 Task: Find connections with filter location Guaporé with filter topic #Leanstartupswith filter profile language German with filter current company ILP Overseas | International Learning Planners with filter school Karpagam Academy of Higher Education, Coimbatore with filter industry Shipbuilding with filter service category Telecommunications with filter keywords title Continuous Improvement Consultant
Action: Mouse moved to (593, 75)
Screenshot: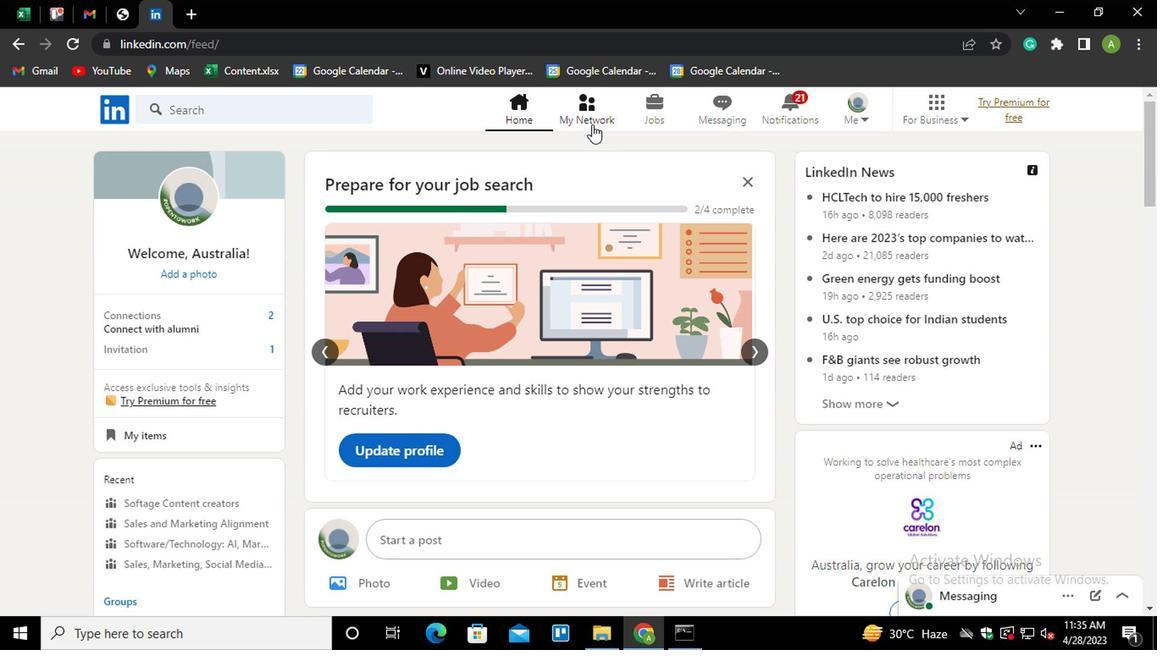 
Action: Mouse pressed left at (593, 75)
Screenshot: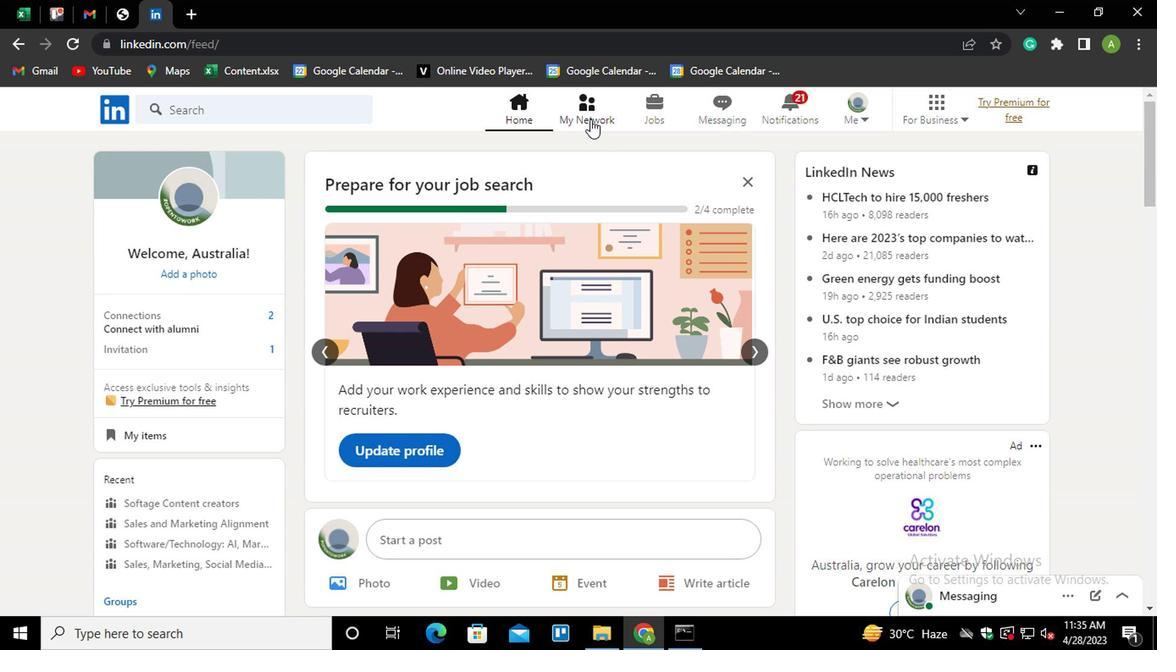 
Action: Mouse moved to (236, 179)
Screenshot: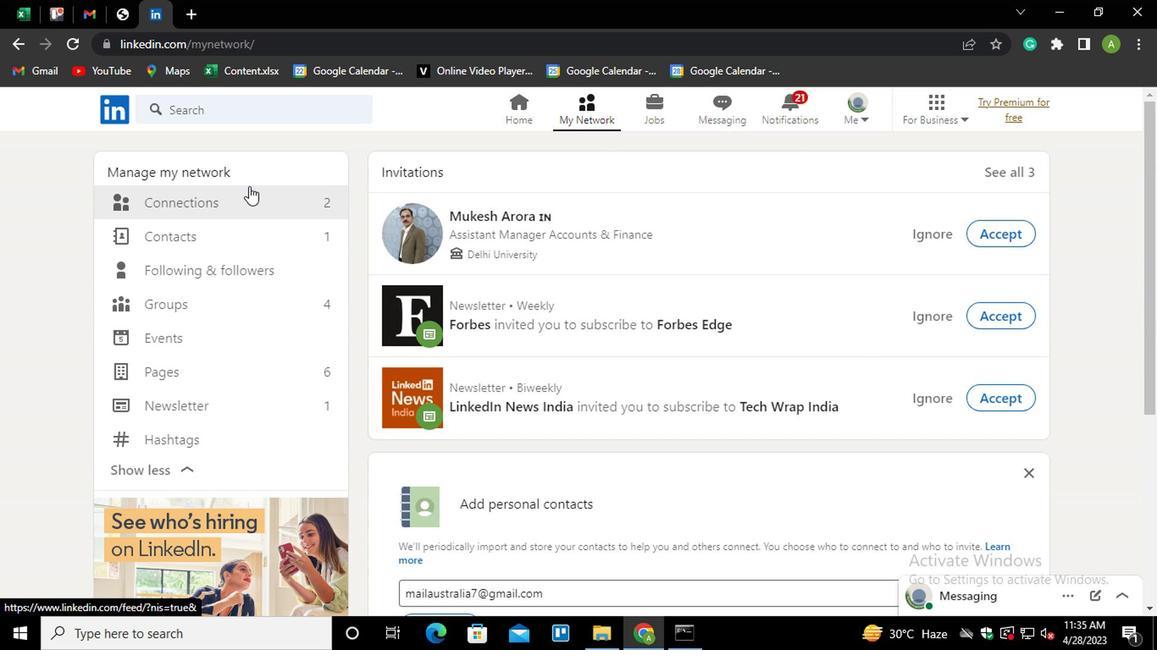 
Action: Mouse pressed left at (236, 179)
Screenshot: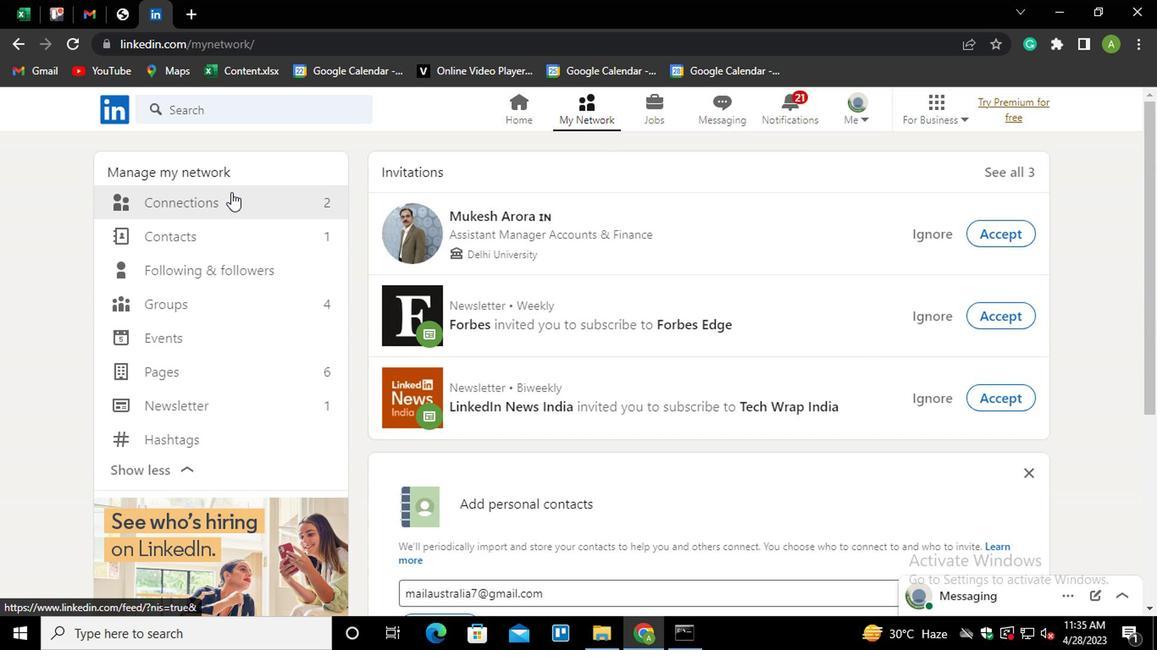 
Action: Mouse moved to (673, 184)
Screenshot: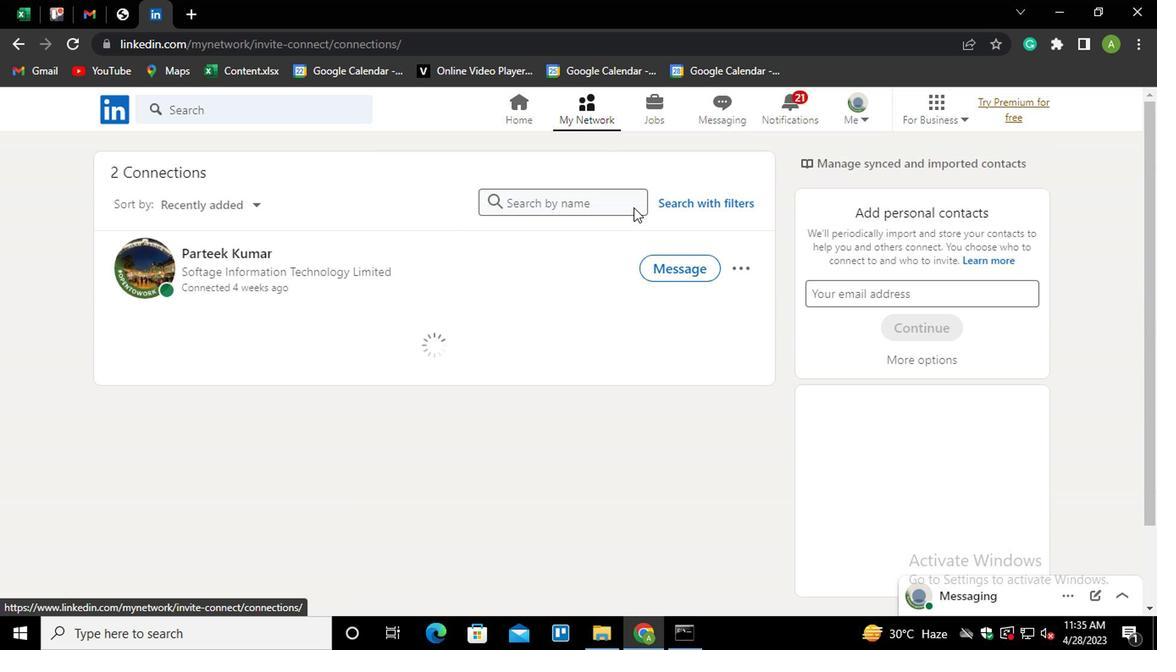 
Action: Mouse pressed left at (673, 184)
Screenshot: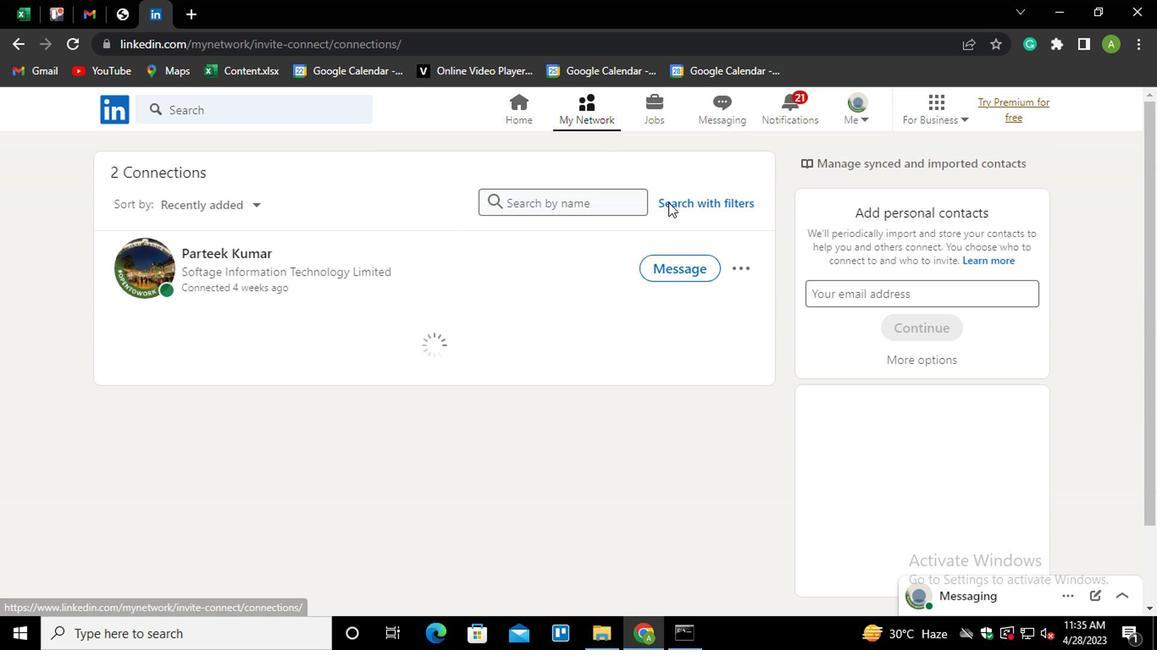 
Action: Mouse moved to (634, 131)
Screenshot: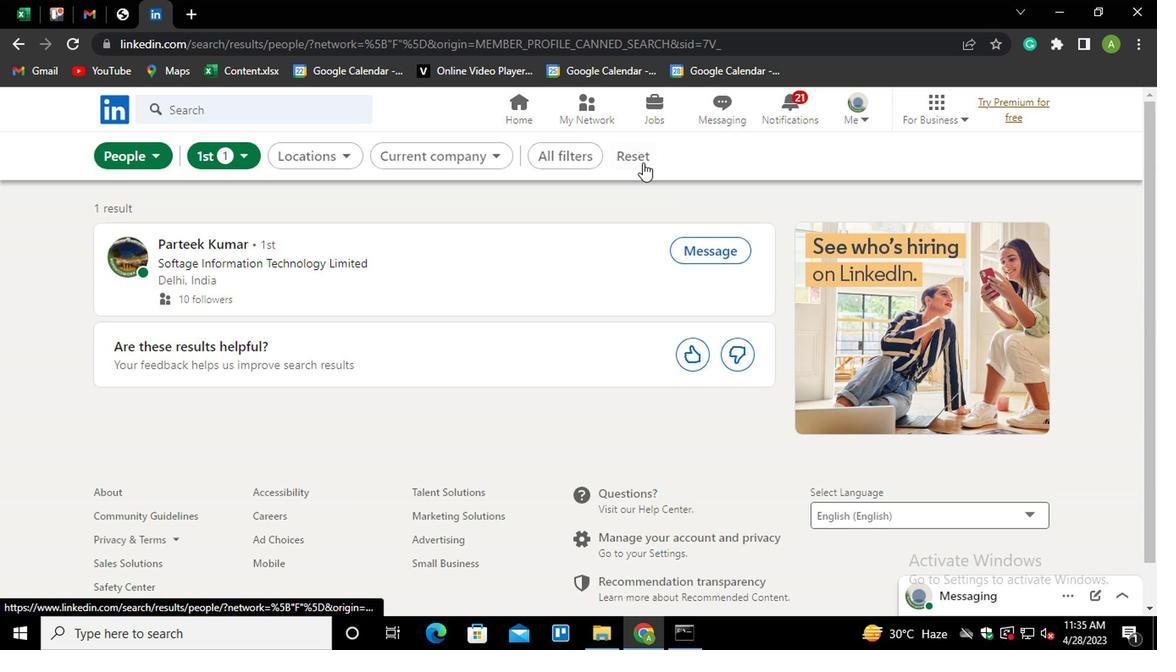 
Action: Mouse pressed left at (634, 131)
Screenshot: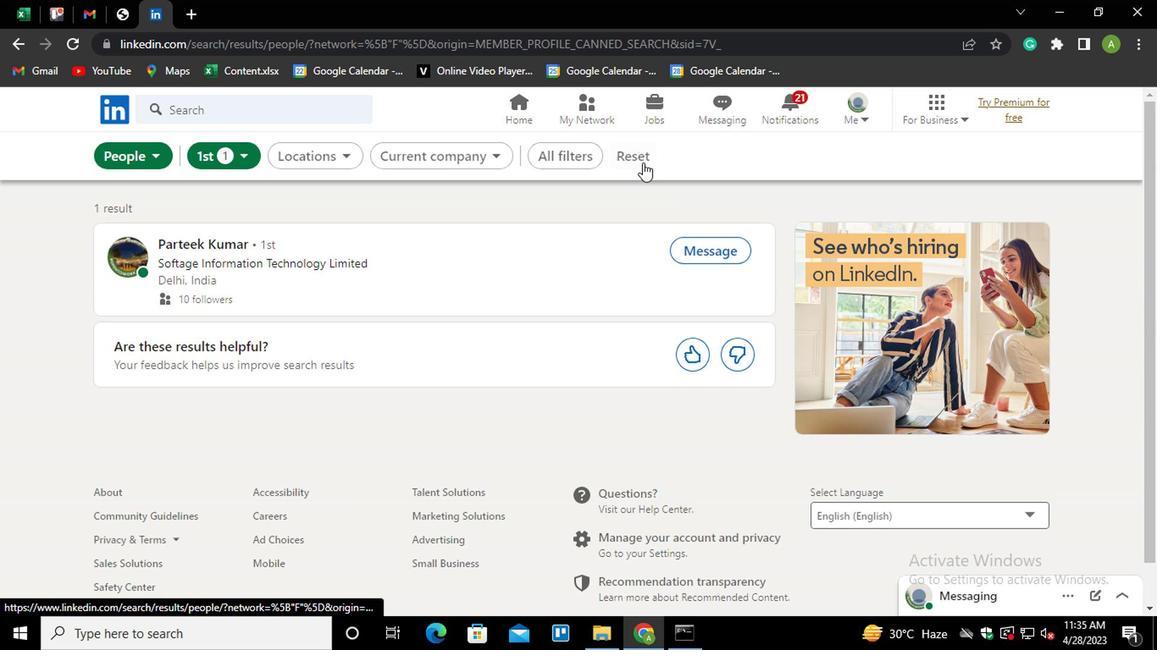 
Action: Mouse moved to (617, 135)
Screenshot: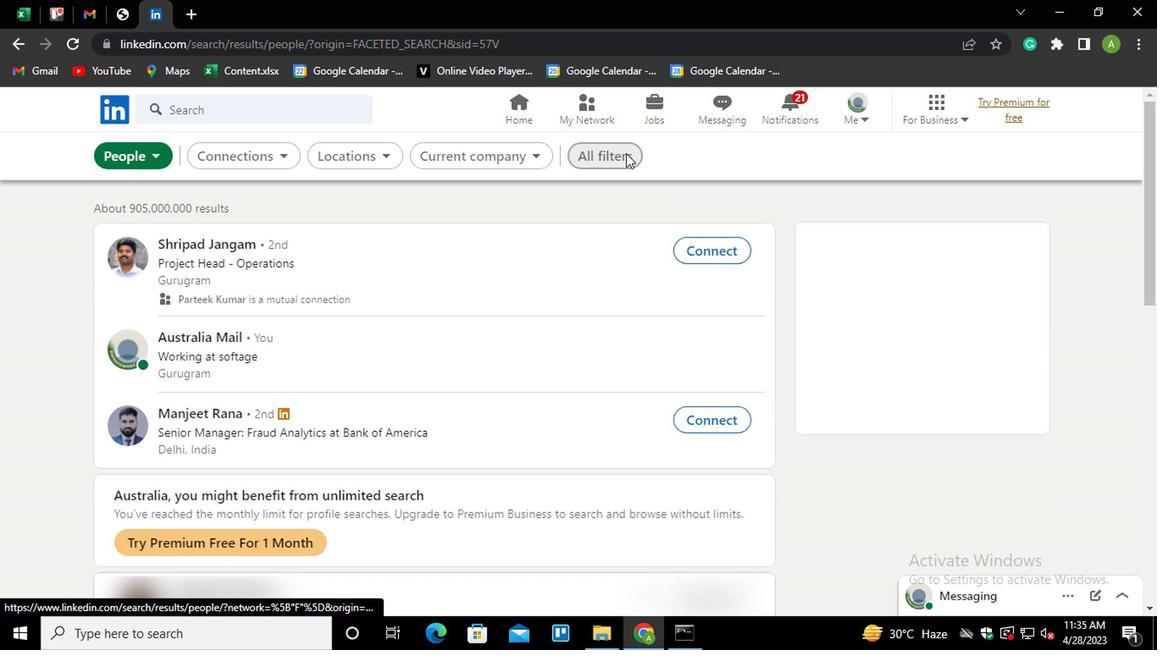 
Action: Mouse pressed left at (617, 135)
Screenshot: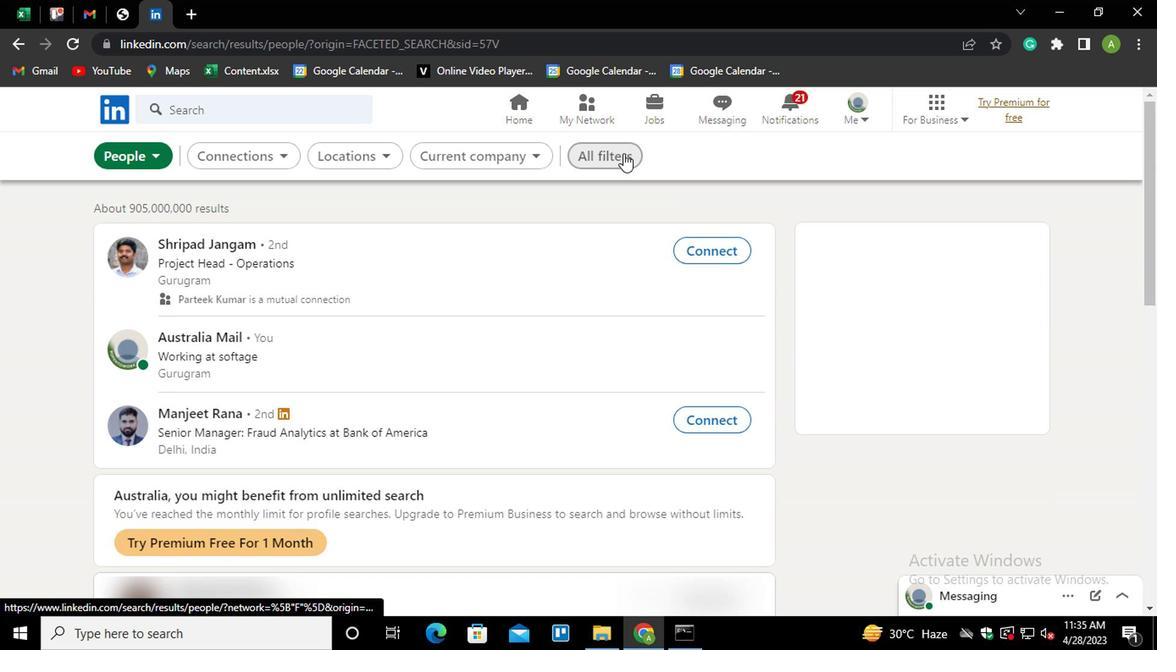 
Action: Mouse moved to (823, 370)
Screenshot: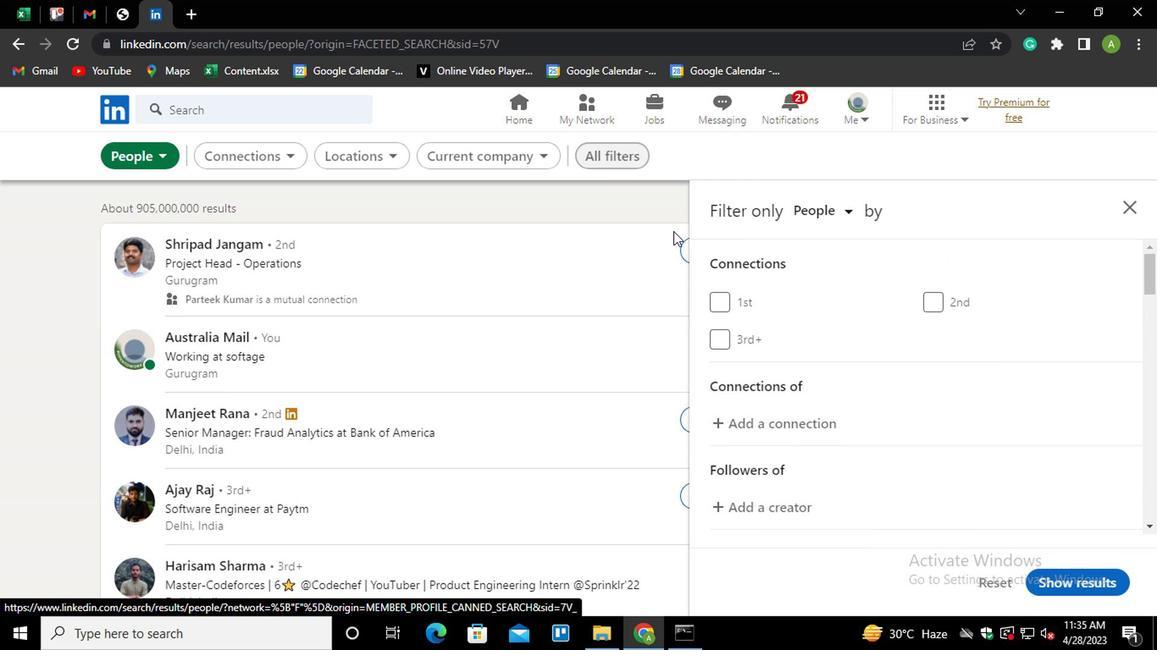 
Action: Mouse scrolled (823, 369) with delta (0, -1)
Screenshot: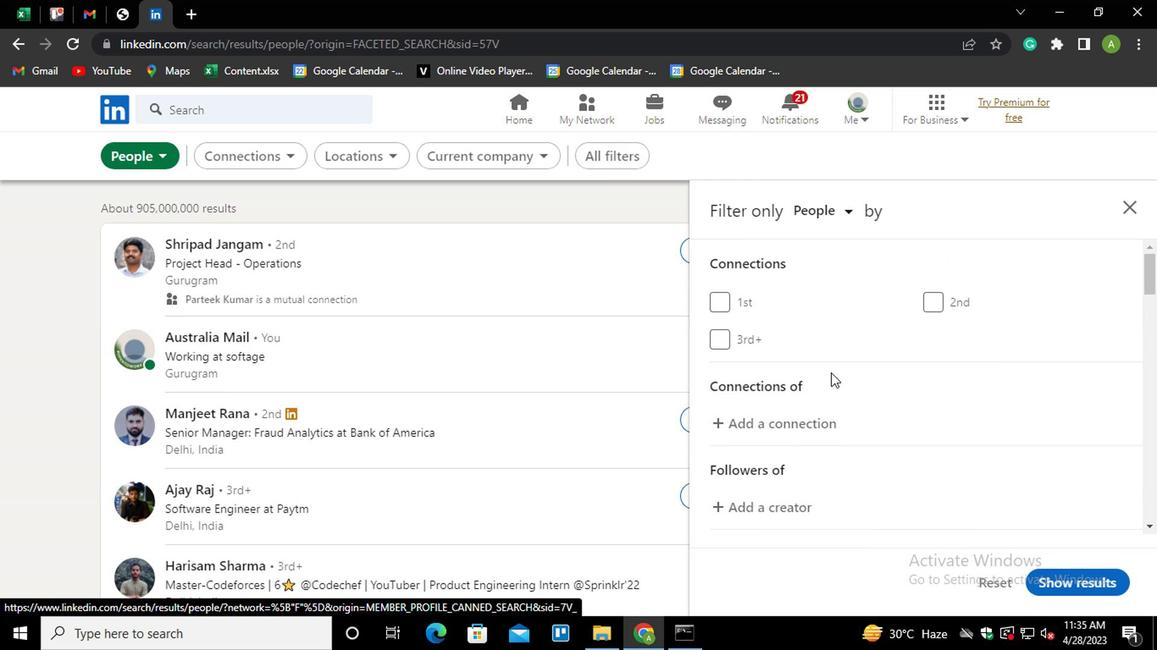 
Action: Mouse scrolled (823, 369) with delta (0, -1)
Screenshot: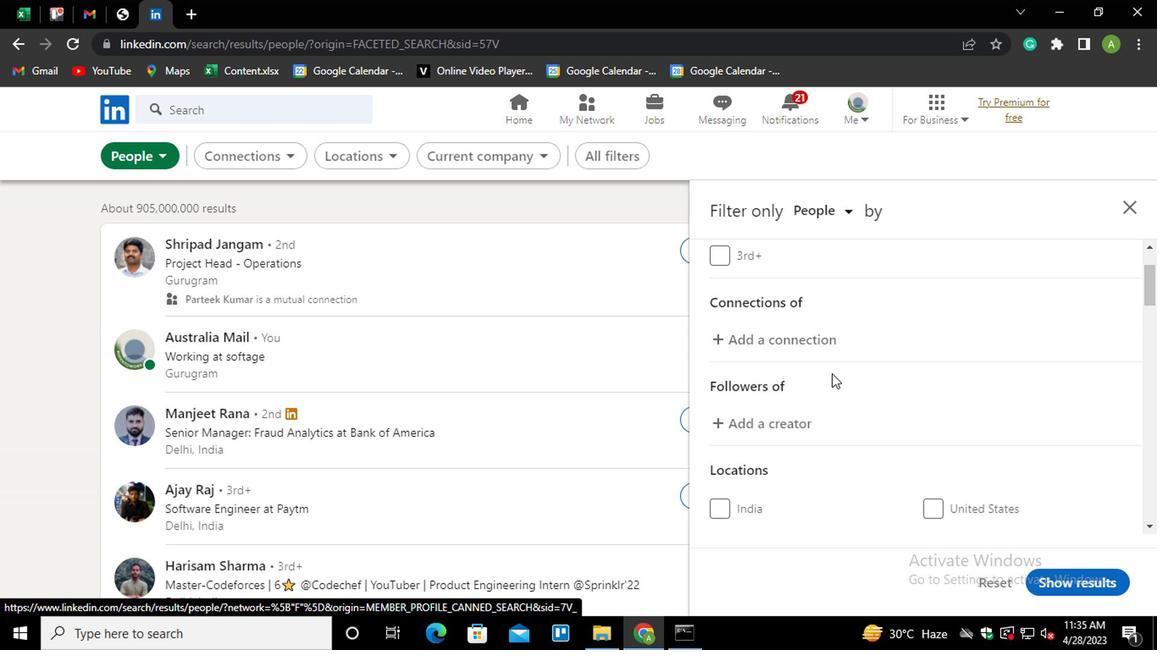 
Action: Mouse scrolled (823, 369) with delta (0, -1)
Screenshot: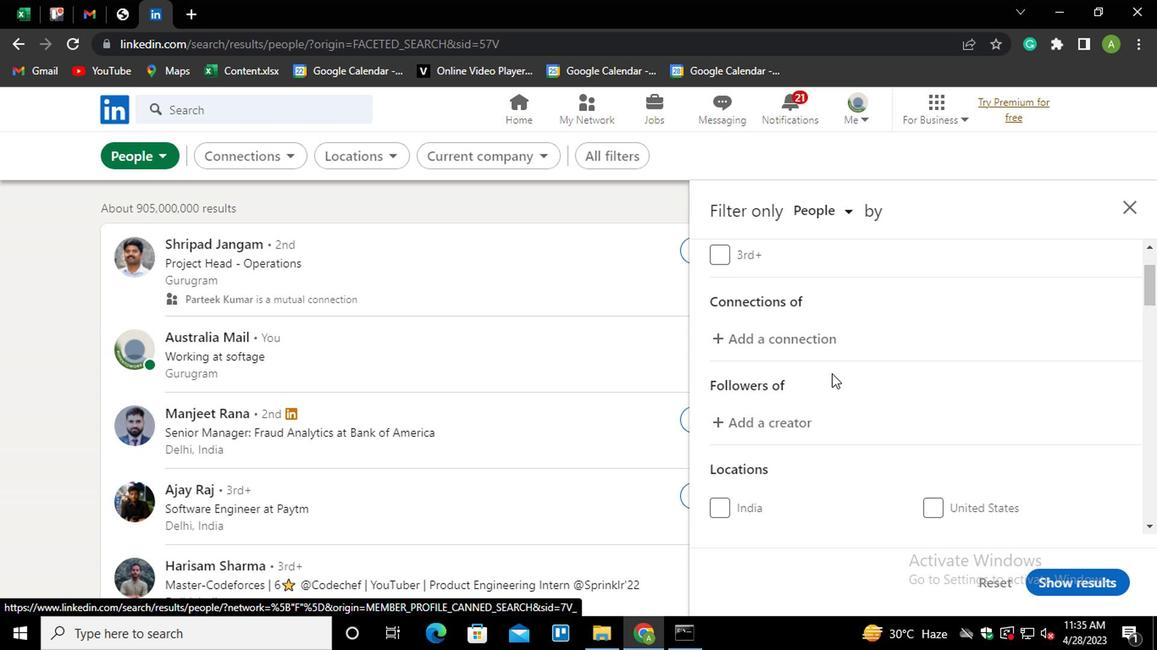 
Action: Mouse scrolled (823, 369) with delta (0, -1)
Screenshot: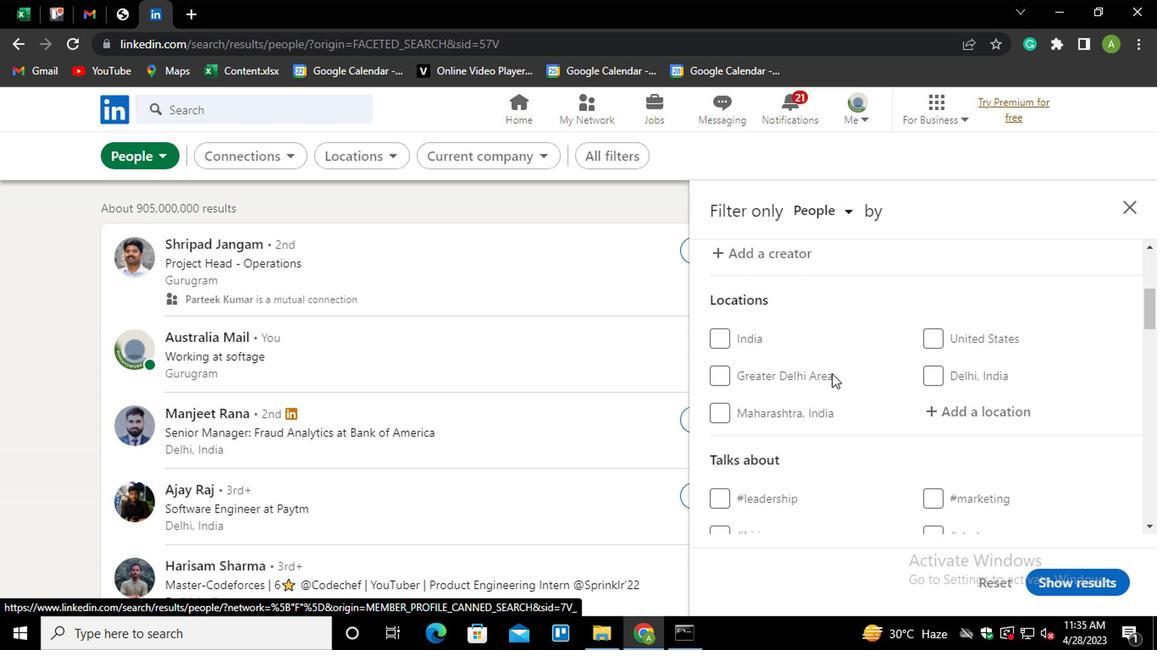 
Action: Mouse moved to (933, 321)
Screenshot: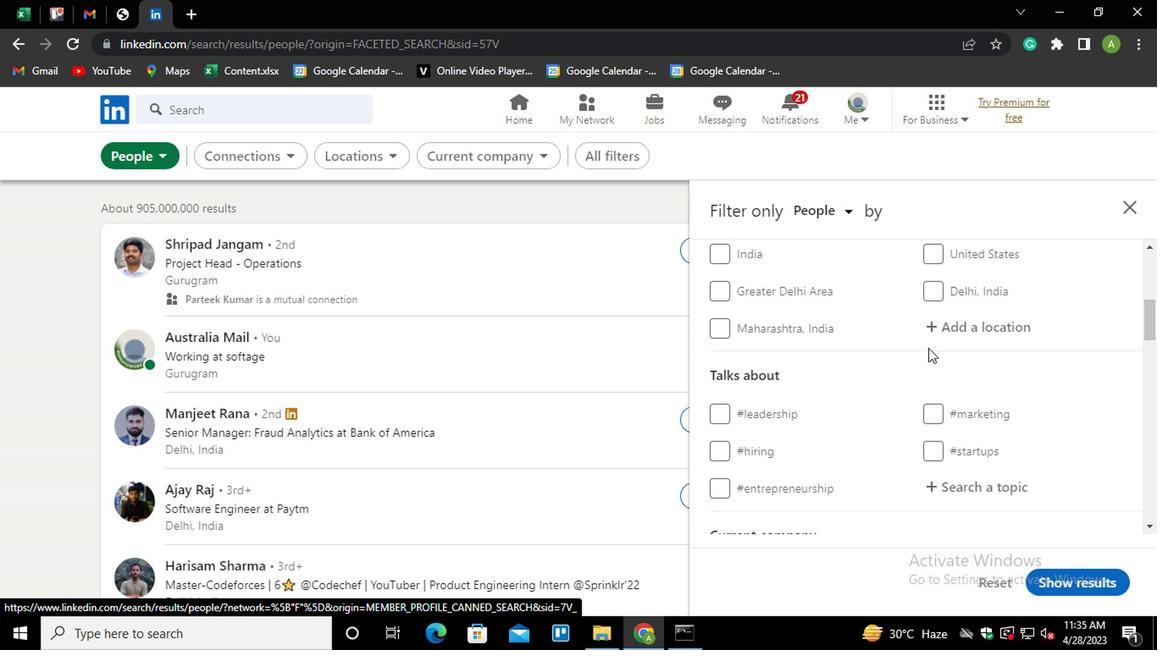 
Action: Mouse pressed left at (933, 321)
Screenshot: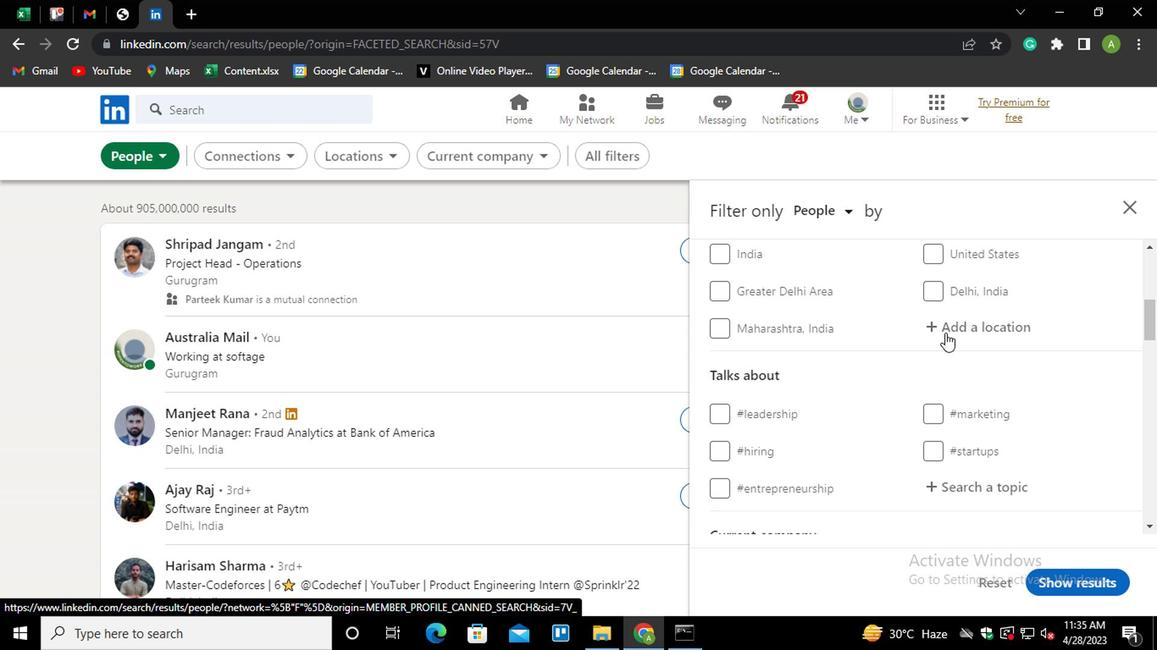 
Action: Key pressed <Key.shift>GUAPORE<Key.down><Key.enter>
Screenshot: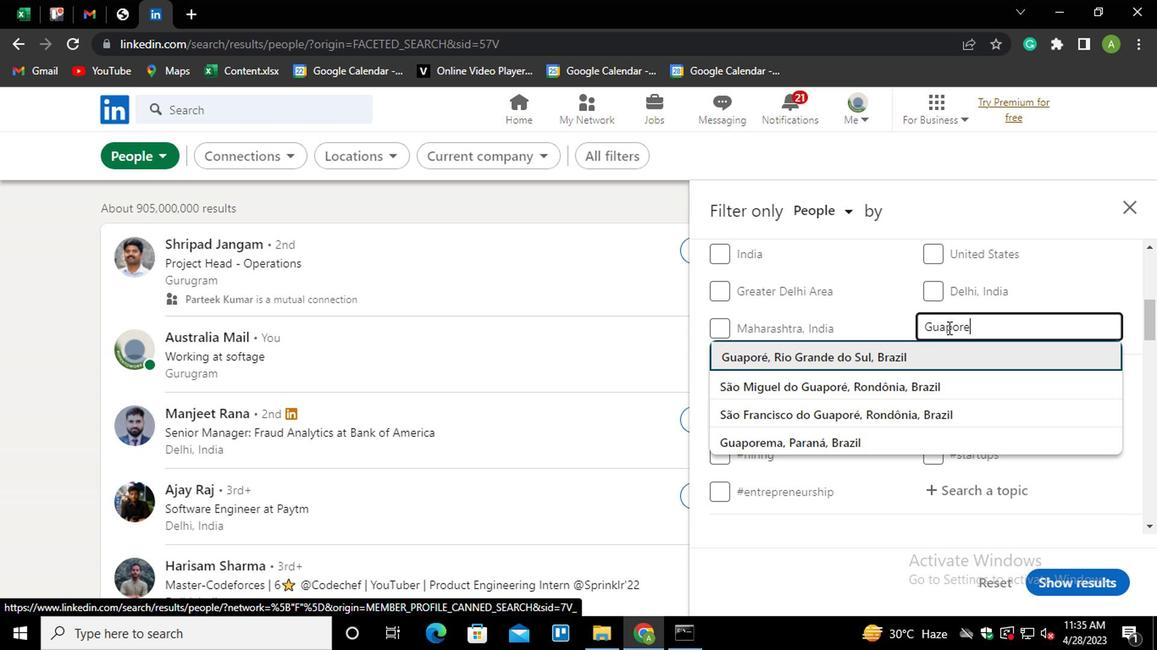 
Action: Mouse scrolled (933, 320) with delta (0, -1)
Screenshot: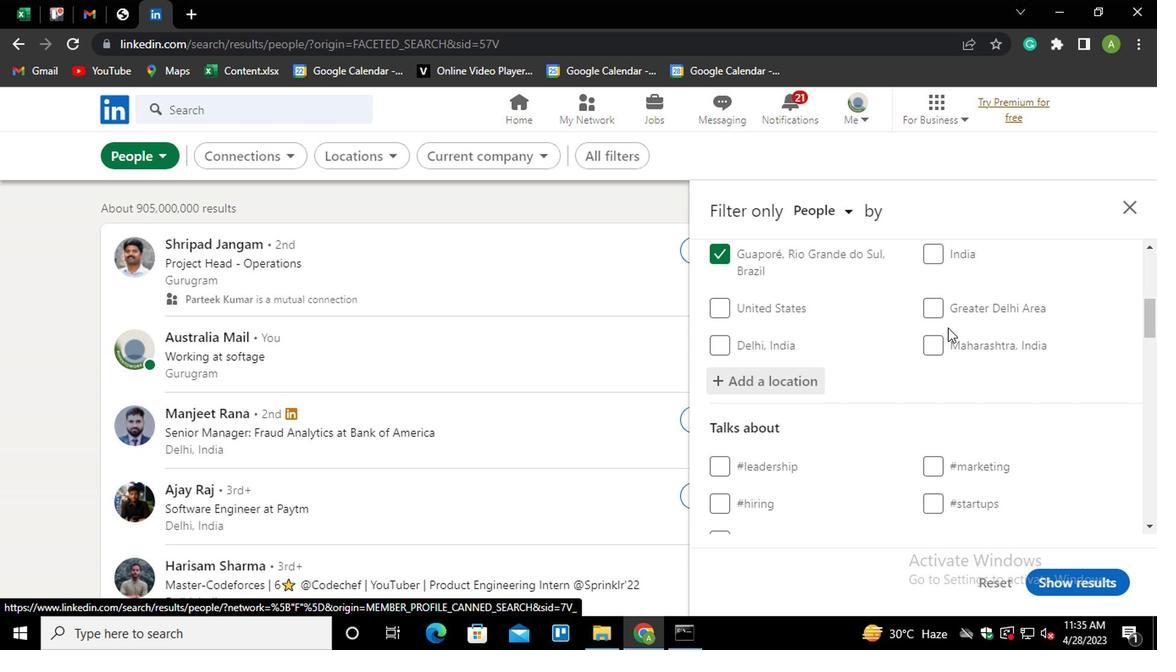 
Action: Mouse scrolled (933, 320) with delta (0, -1)
Screenshot: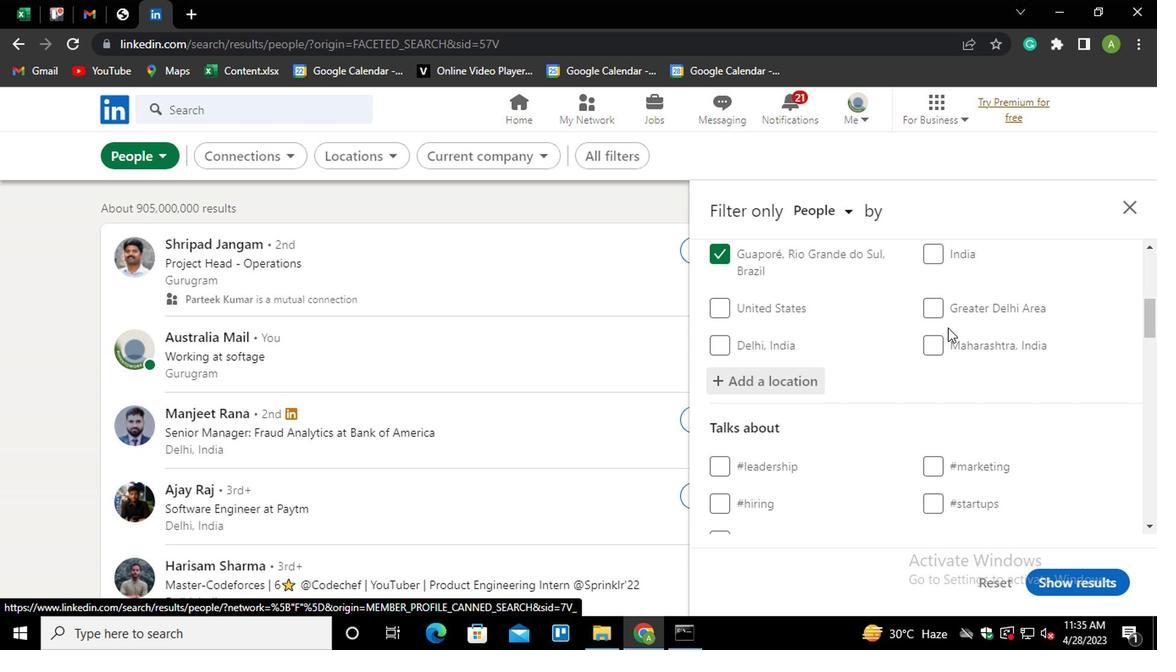 
Action: Mouse moved to (936, 374)
Screenshot: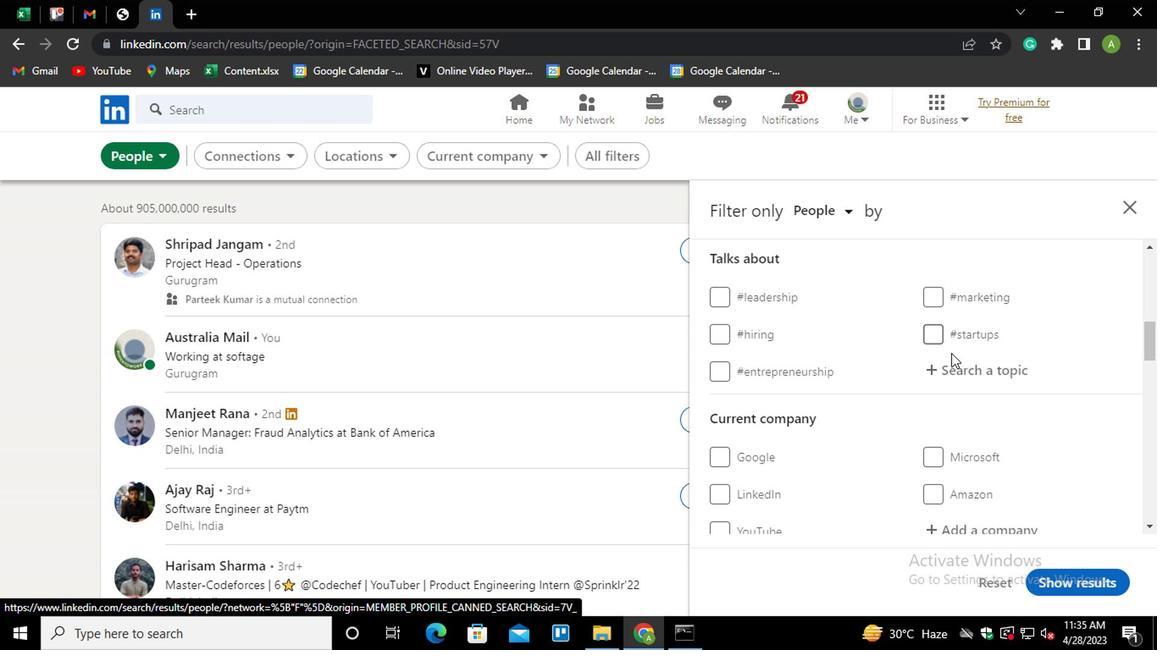 
Action: Mouse pressed left at (936, 374)
Screenshot: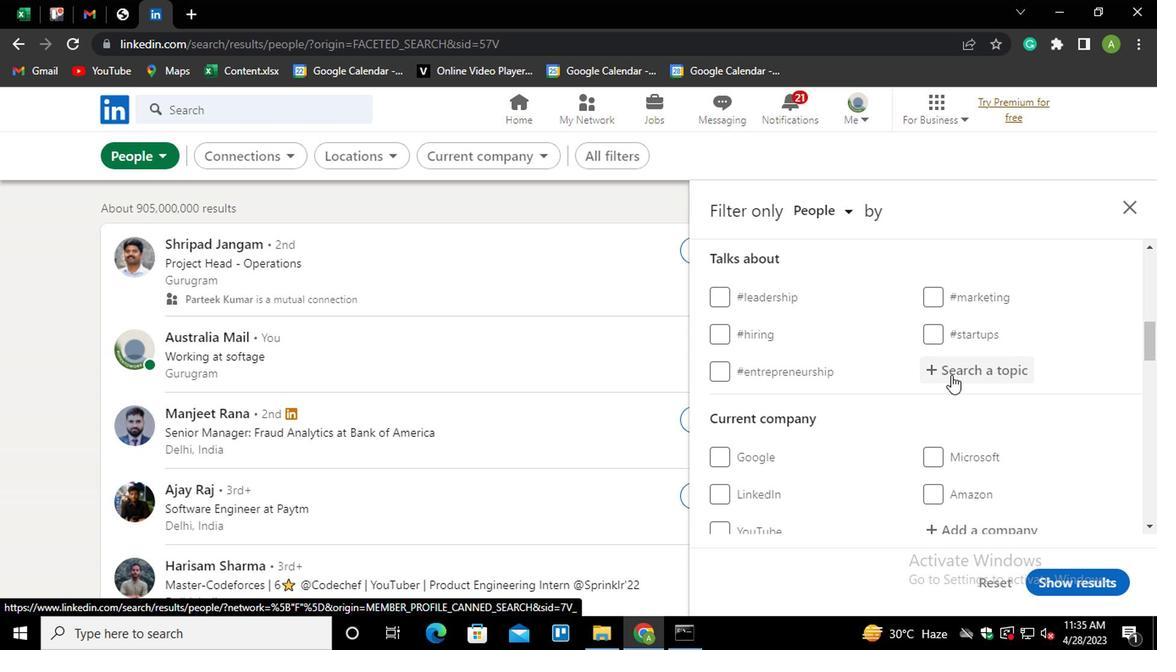 
Action: Key pressed LEANST<Key.down><Key.enter>
Screenshot: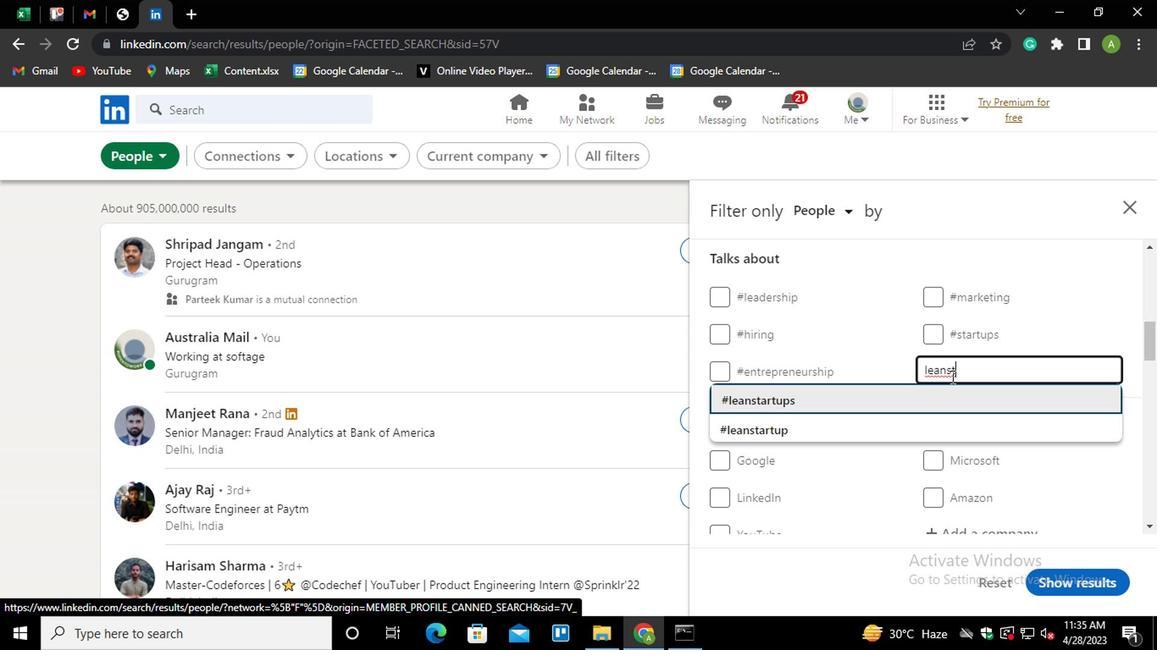 
Action: Mouse scrolled (936, 373) with delta (0, -1)
Screenshot: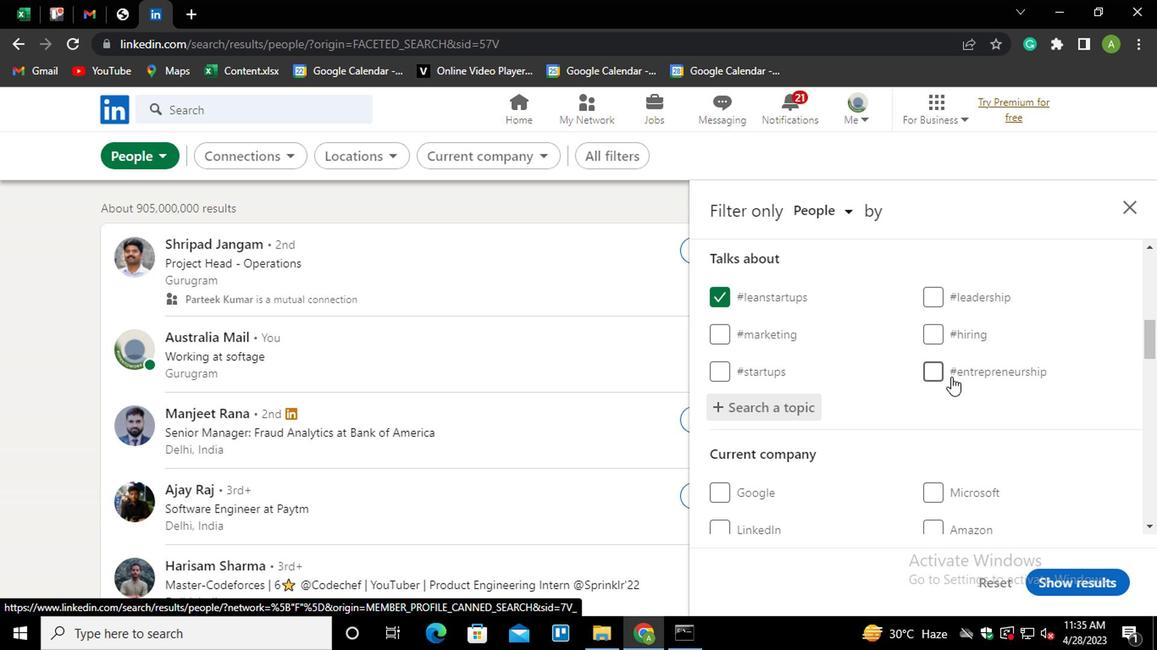 
Action: Mouse scrolled (936, 373) with delta (0, -1)
Screenshot: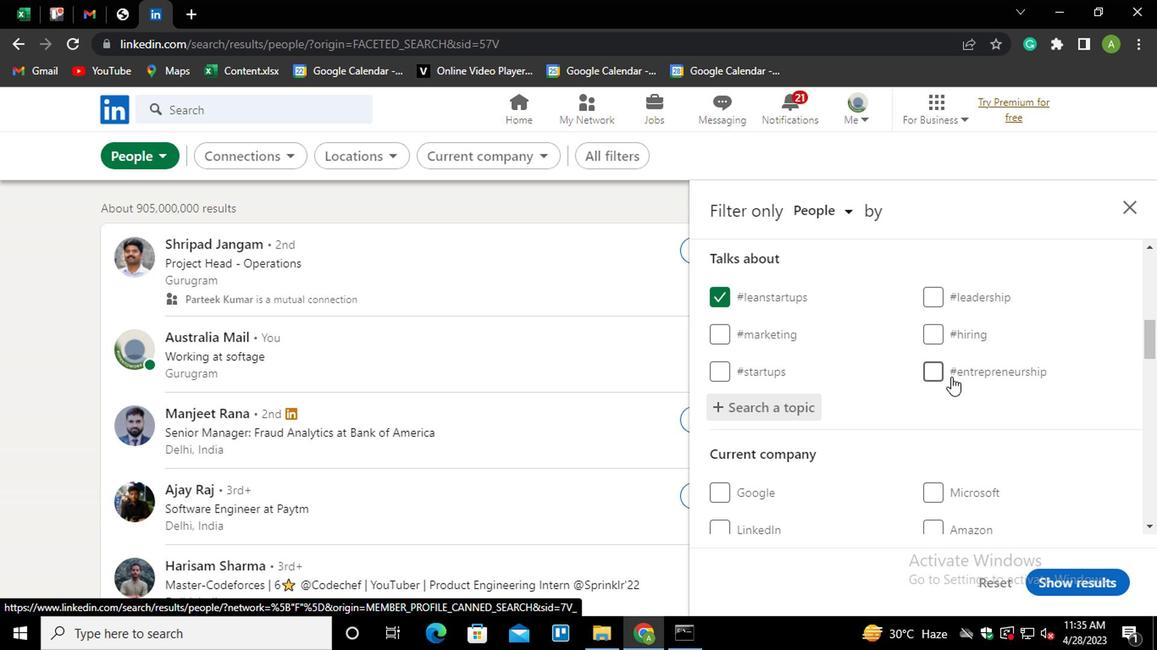 
Action: Mouse scrolled (936, 373) with delta (0, -1)
Screenshot: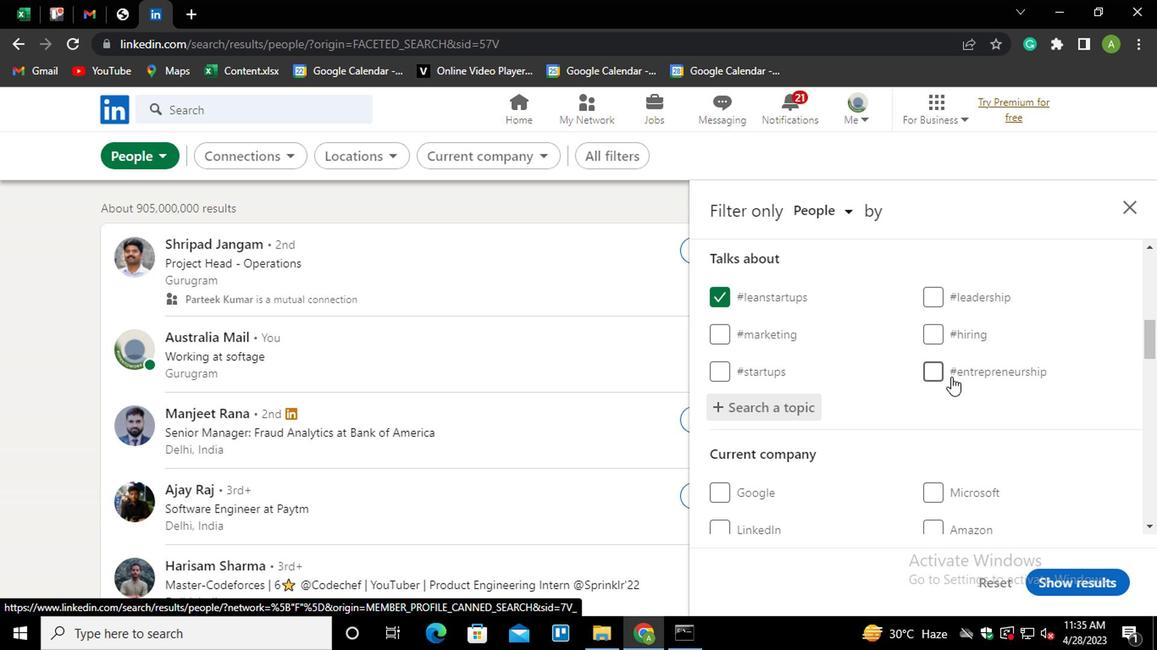 
Action: Mouse scrolled (936, 373) with delta (0, -1)
Screenshot: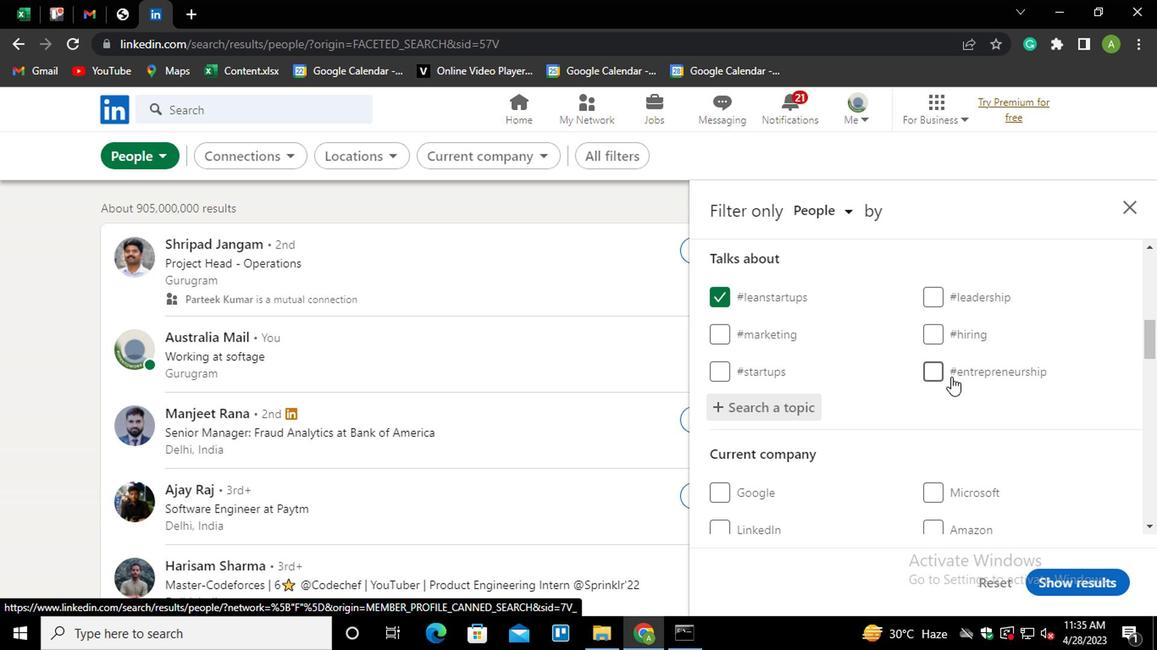 
Action: Mouse scrolled (936, 373) with delta (0, -1)
Screenshot: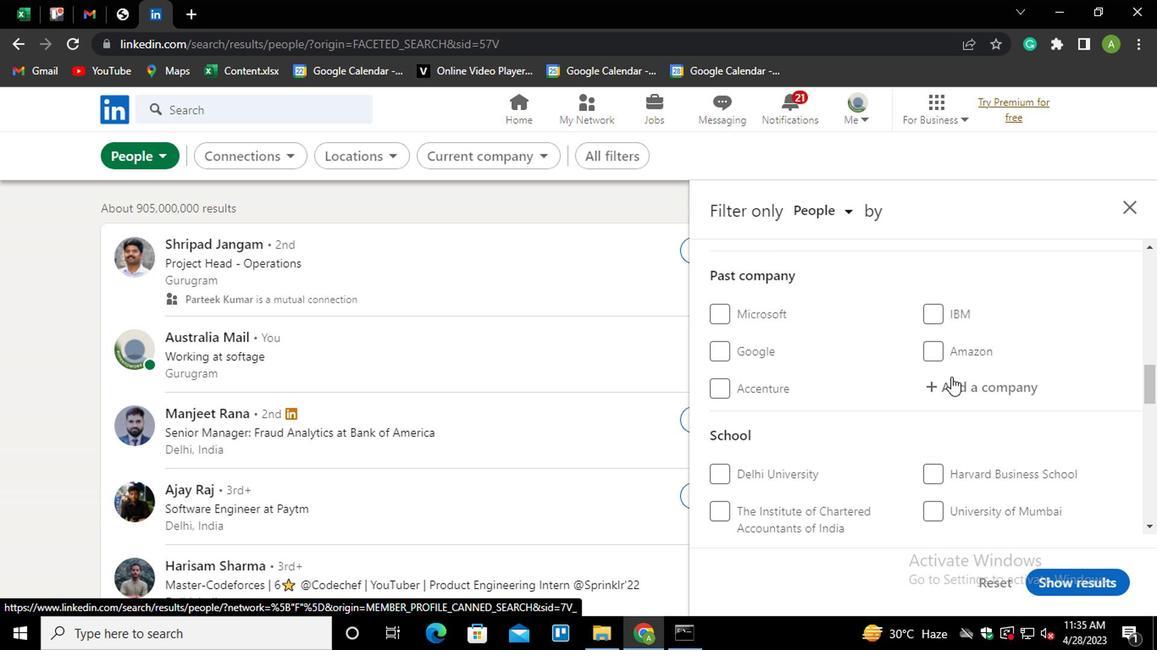 
Action: Mouse scrolled (936, 373) with delta (0, -1)
Screenshot: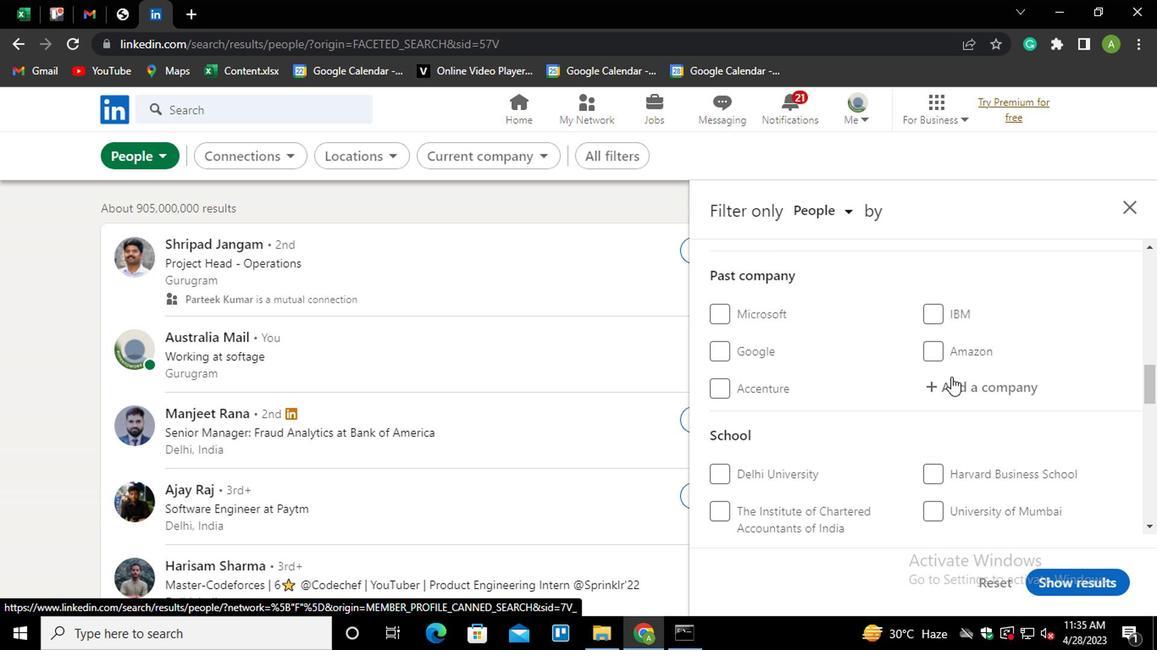 
Action: Mouse scrolled (936, 373) with delta (0, -1)
Screenshot: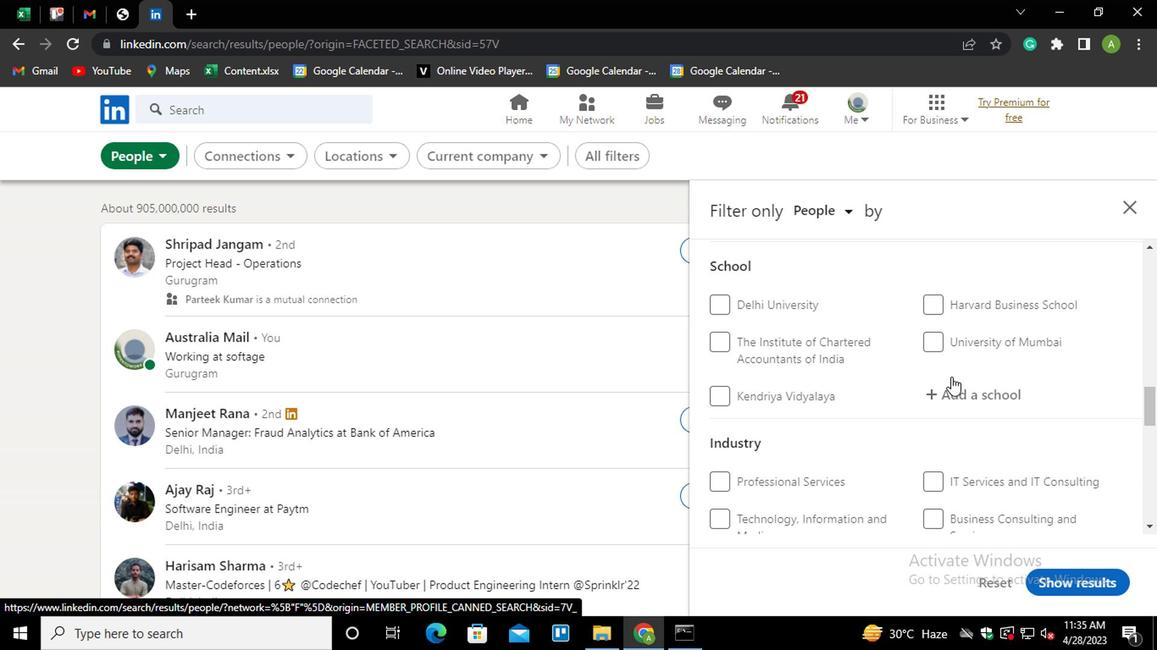 
Action: Mouse scrolled (936, 373) with delta (0, -1)
Screenshot: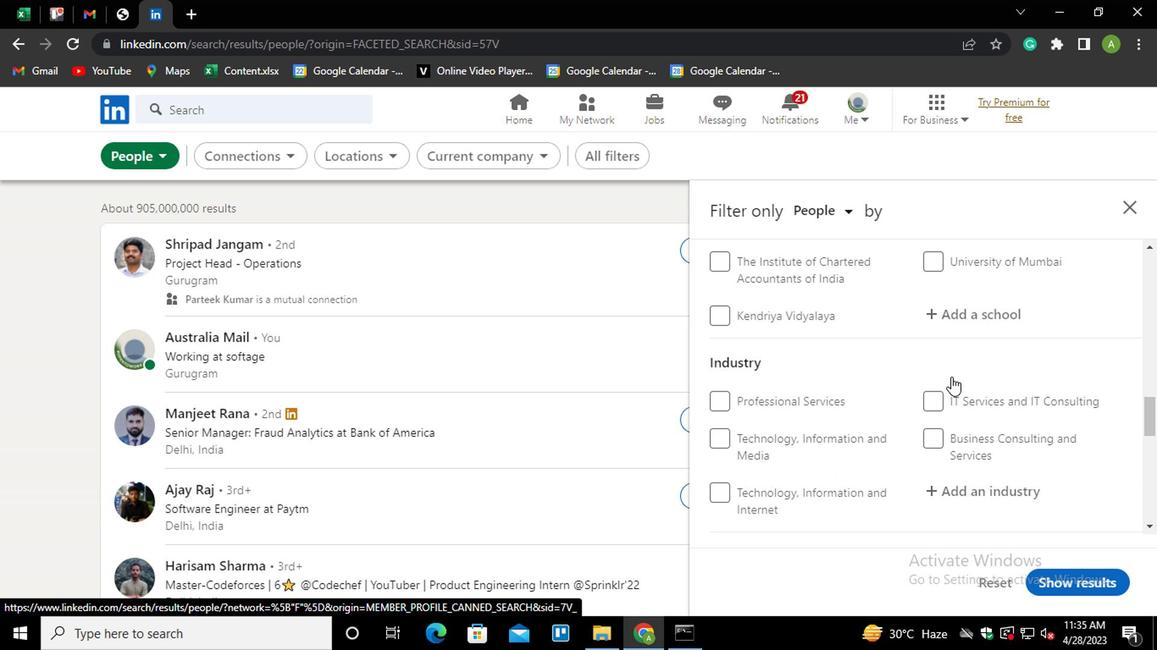 
Action: Mouse scrolled (936, 373) with delta (0, -1)
Screenshot: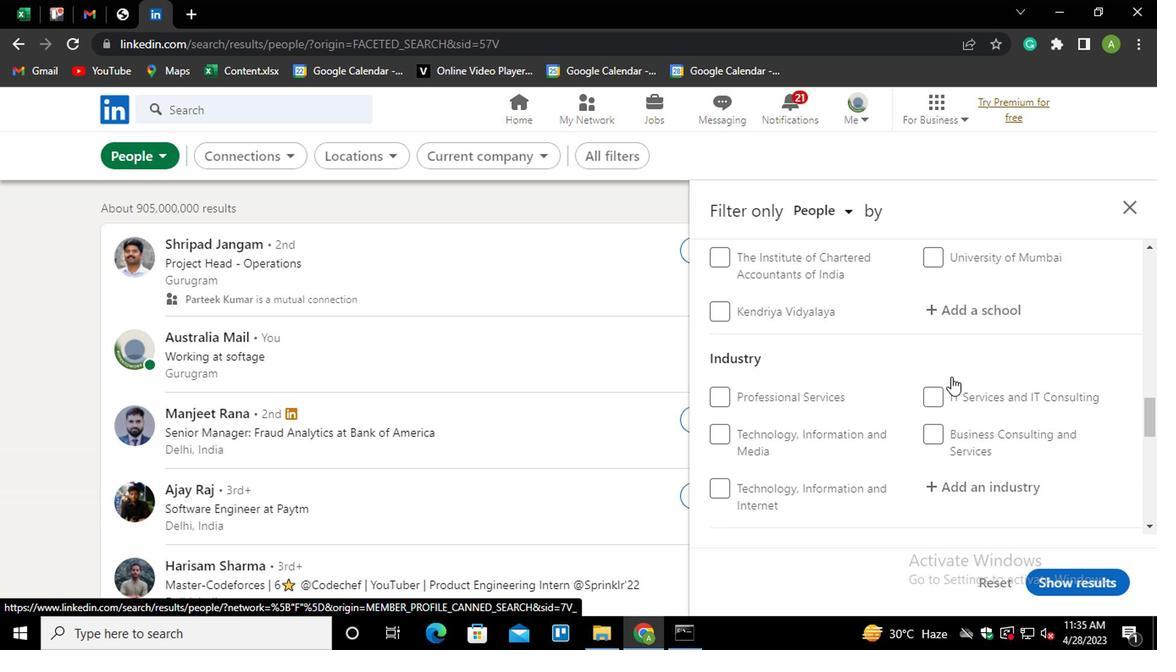 
Action: Mouse scrolled (936, 373) with delta (0, -1)
Screenshot: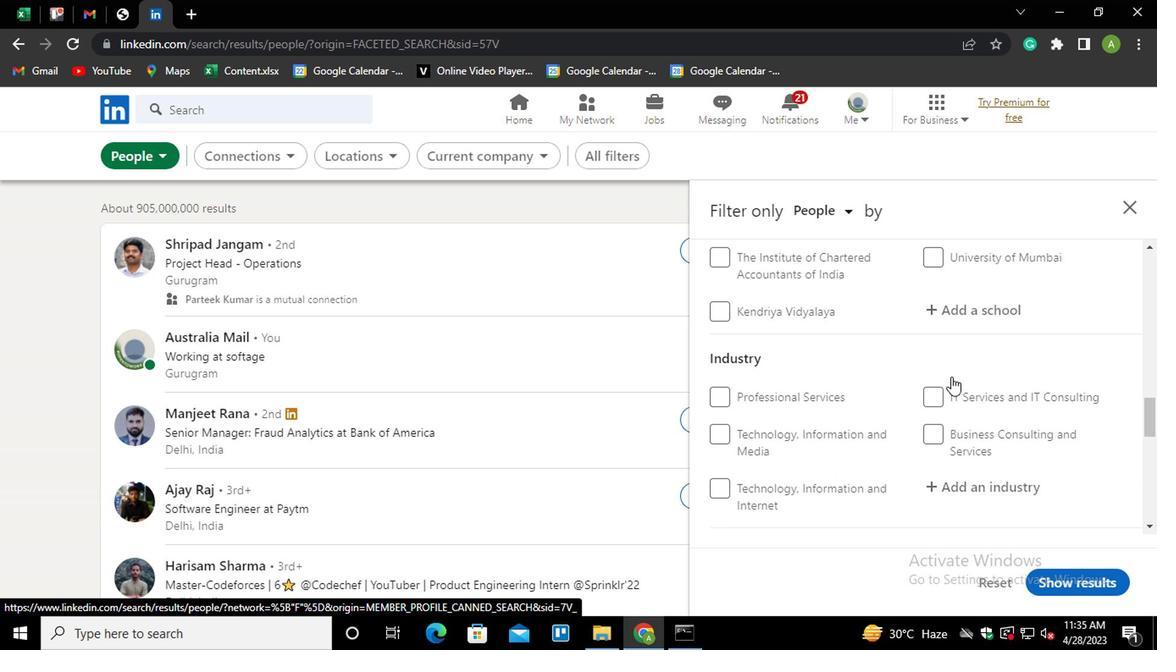 
Action: Mouse moved to (746, 418)
Screenshot: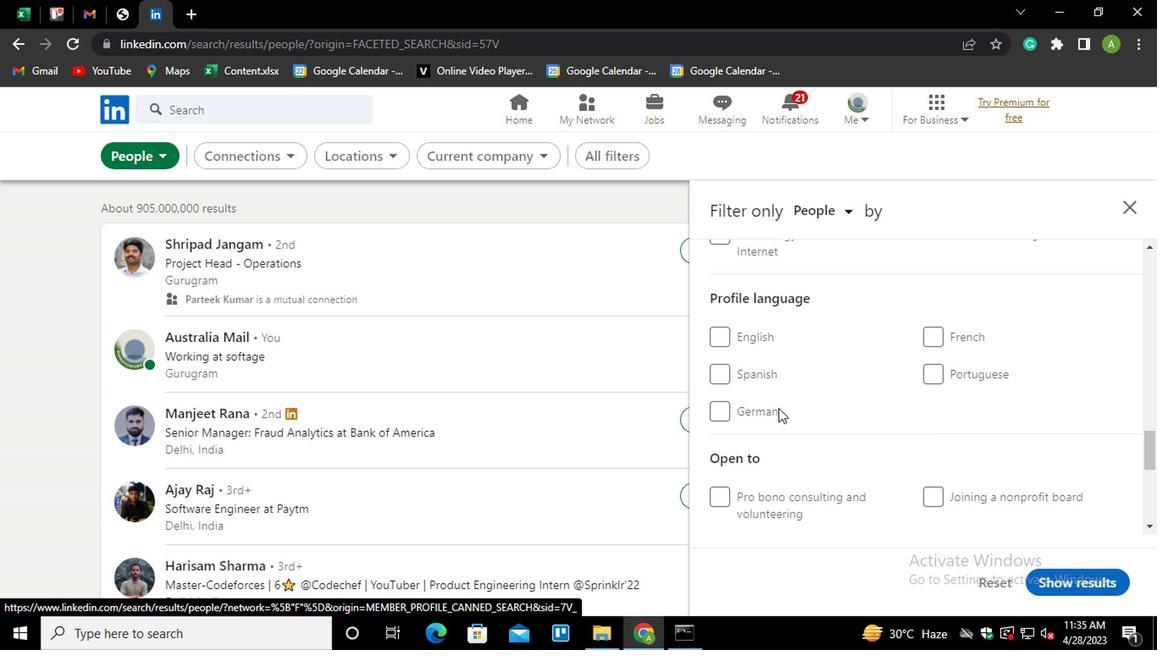 
Action: Mouse pressed left at (746, 418)
Screenshot: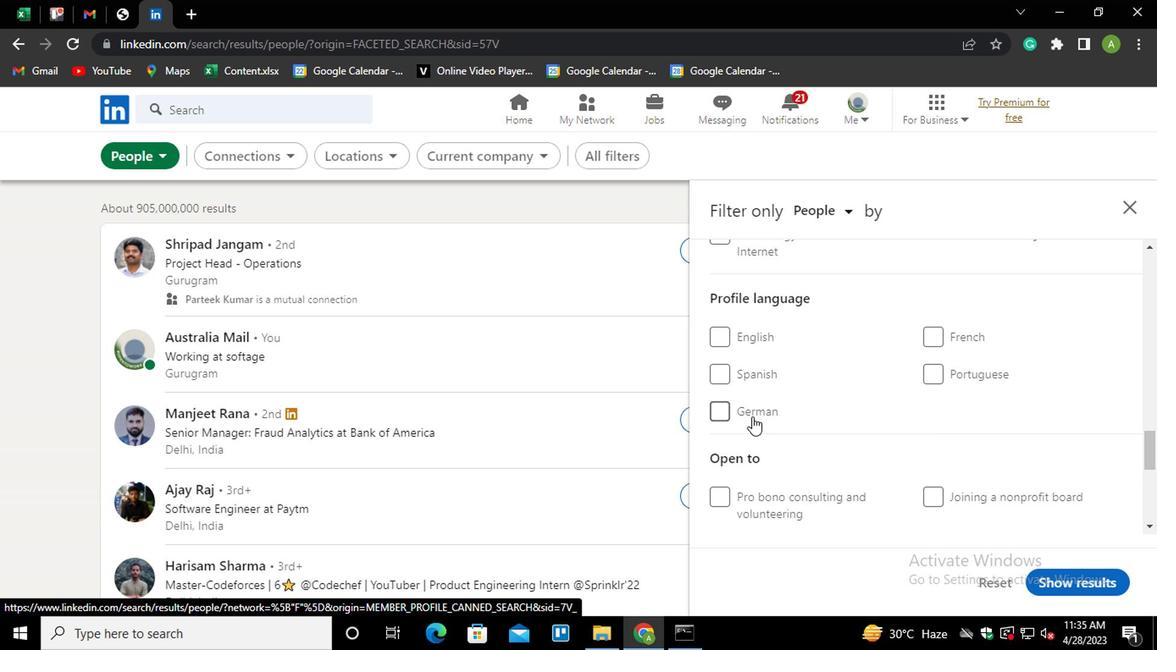 
Action: Mouse moved to (880, 429)
Screenshot: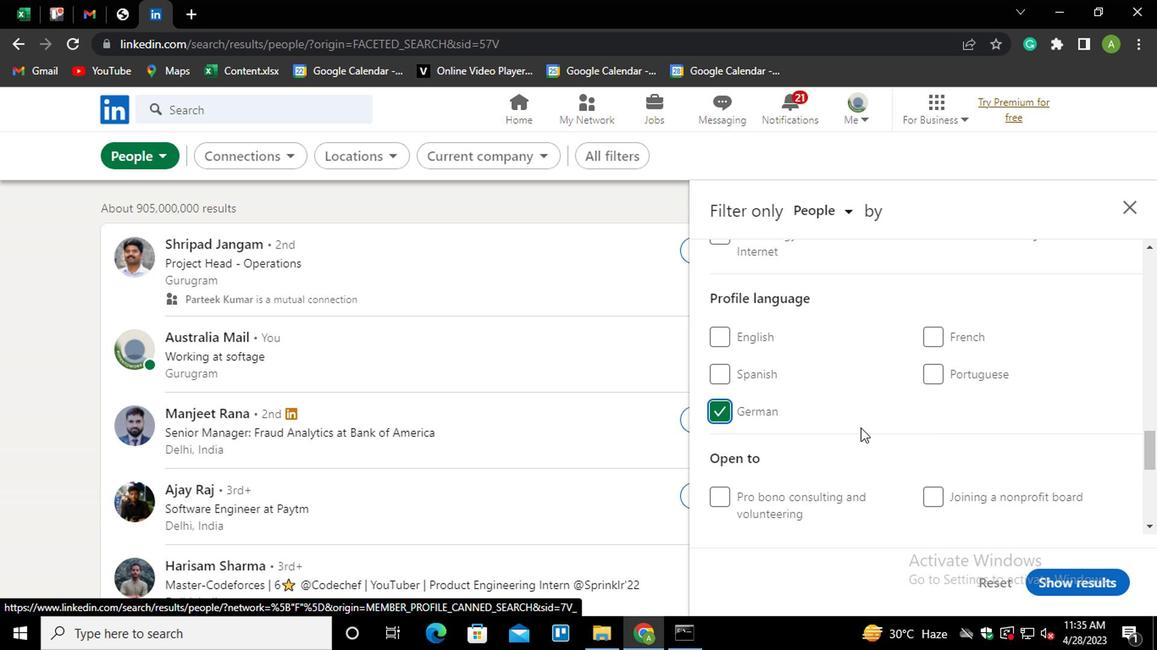 
Action: Mouse scrolled (880, 430) with delta (0, 1)
Screenshot: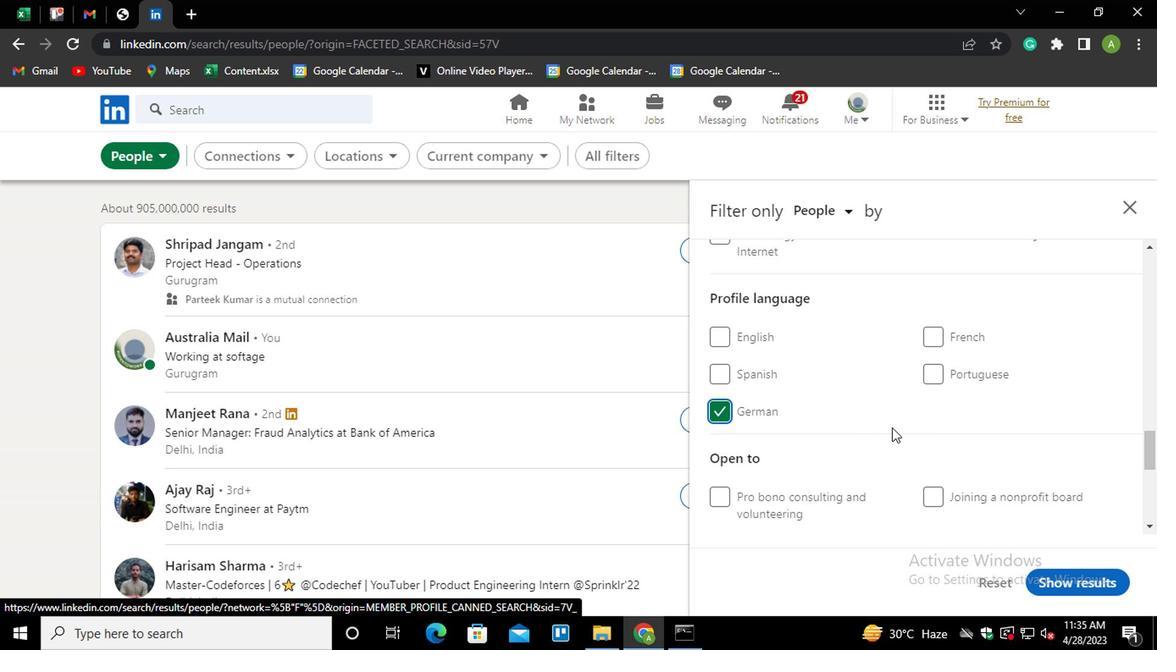 
Action: Mouse scrolled (880, 430) with delta (0, 1)
Screenshot: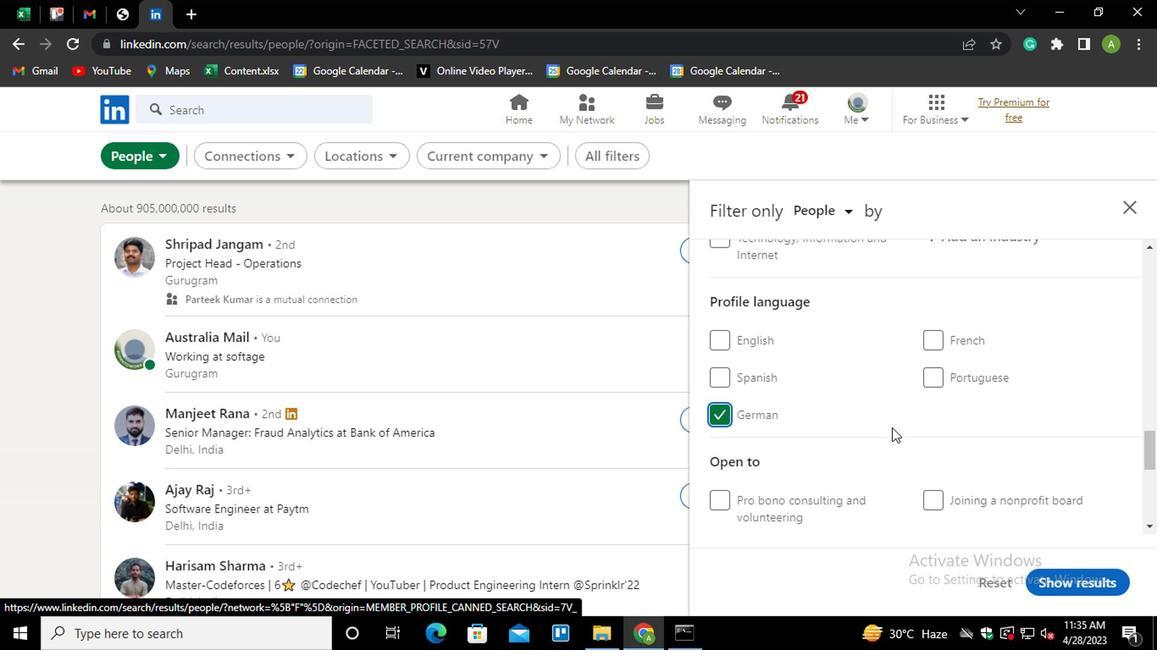 
Action: Mouse scrolled (880, 430) with delta (0, 1)
Screenshot: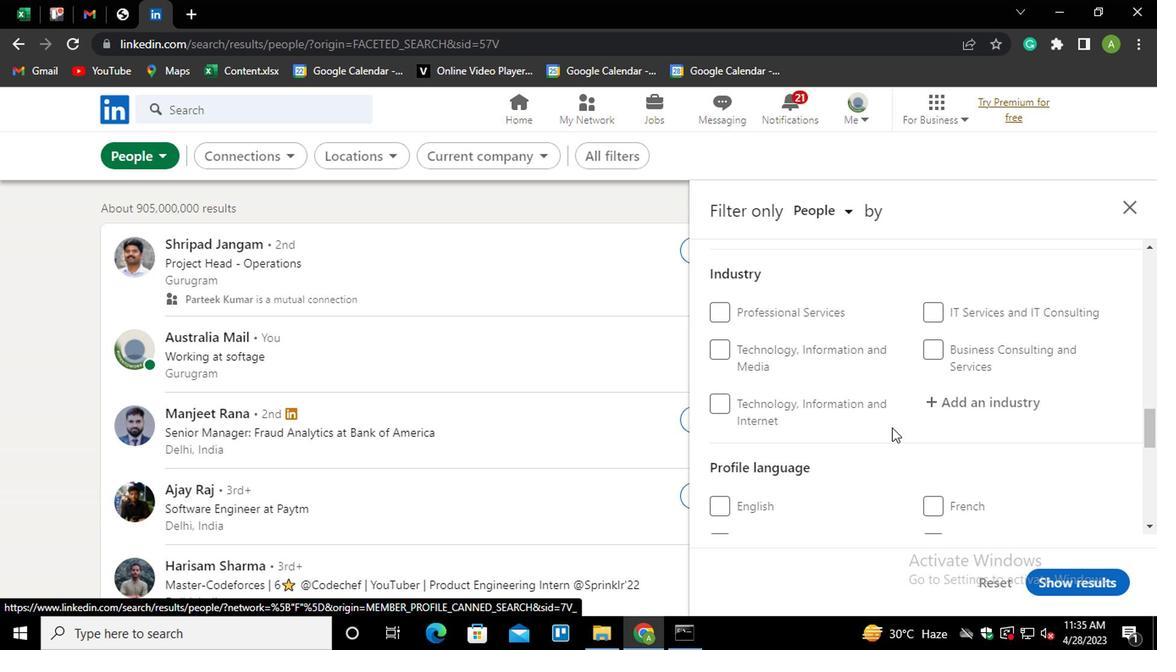 
Action: Mouse scrolled (880, 430) with delta (0, 1)
Screenshot: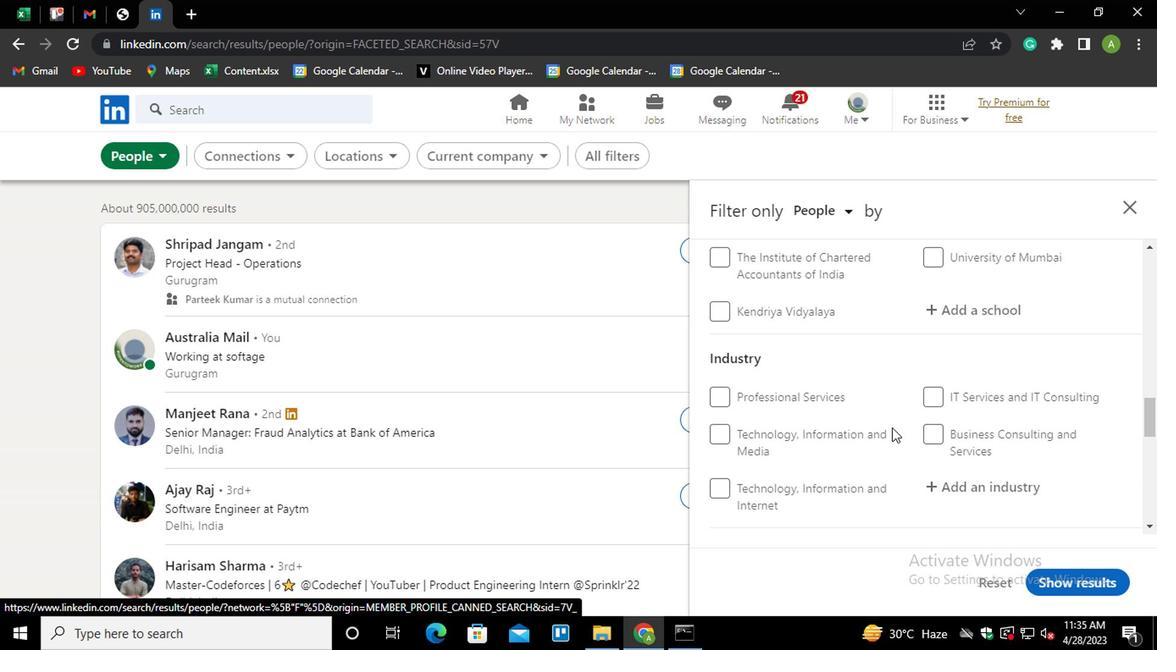 
Action: Mouse scrolled (880, 430) with delta (0, 1)
Screenshot: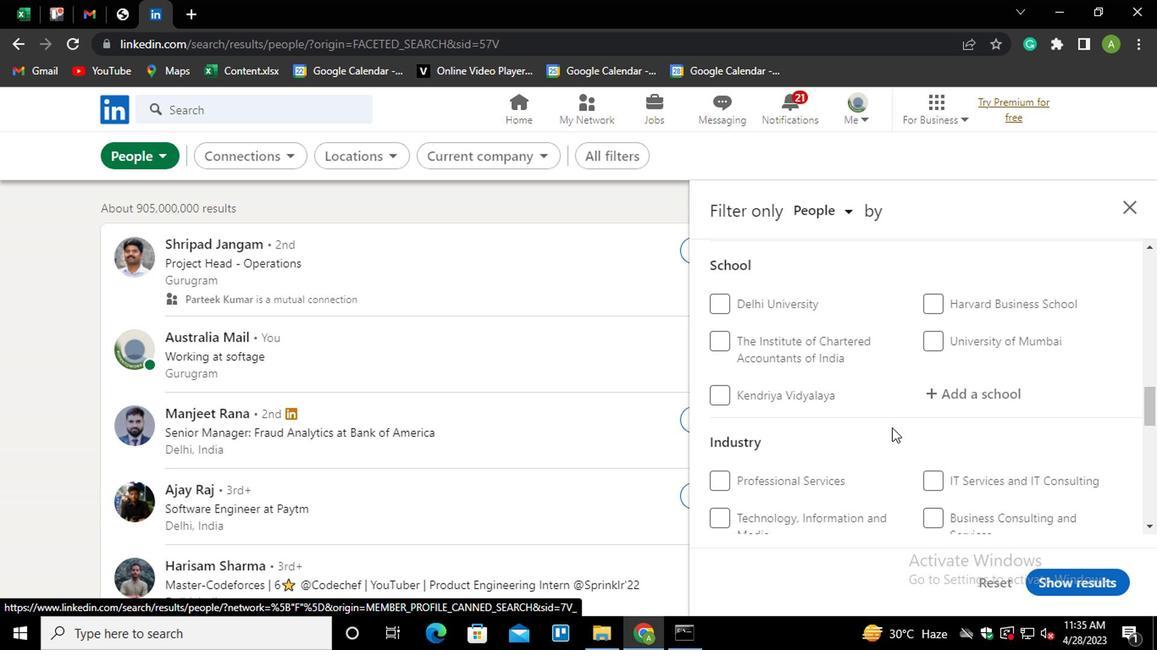 
Action: Mouse scrolled (880, 430) with delta (0, 1)
Screenshot: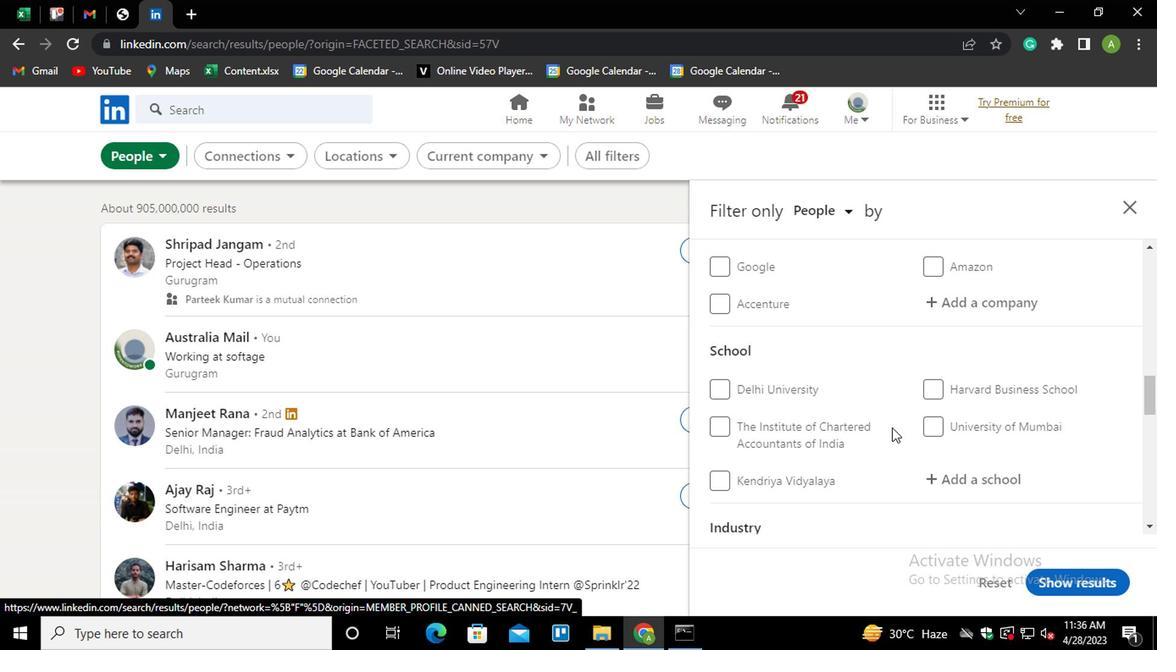 
Action: Mouse scrolled (880, 430) with delta (0, 1)
Screenshot: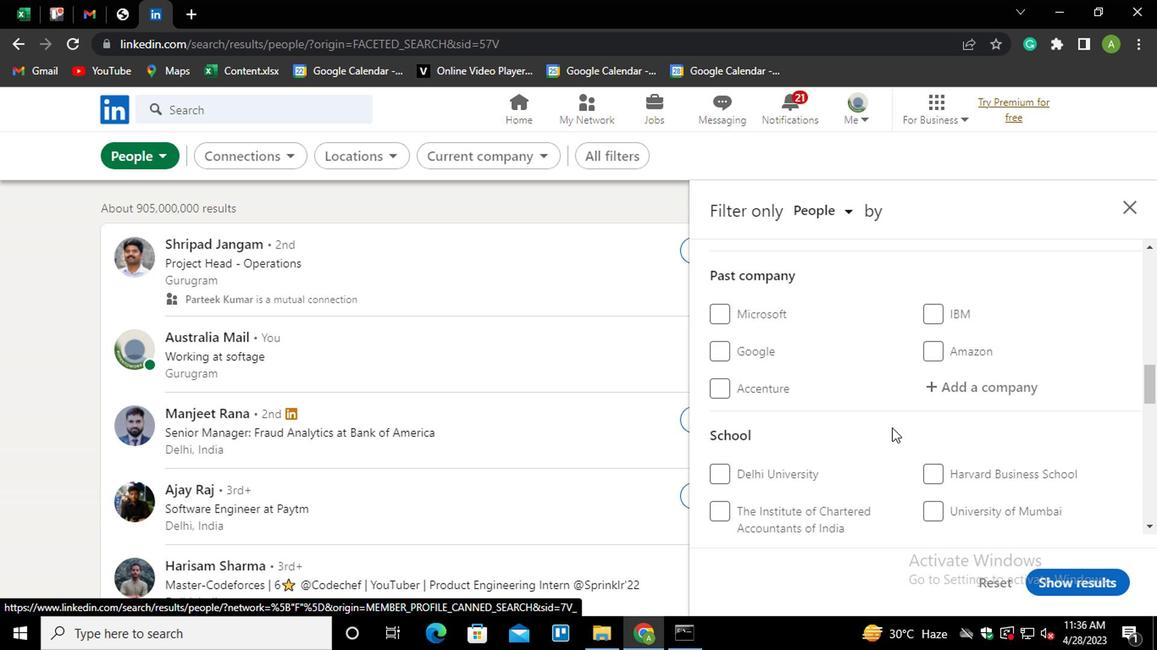 
Action: Mouse scrolled (880, 430) with delta (0, 1)
Screenshot: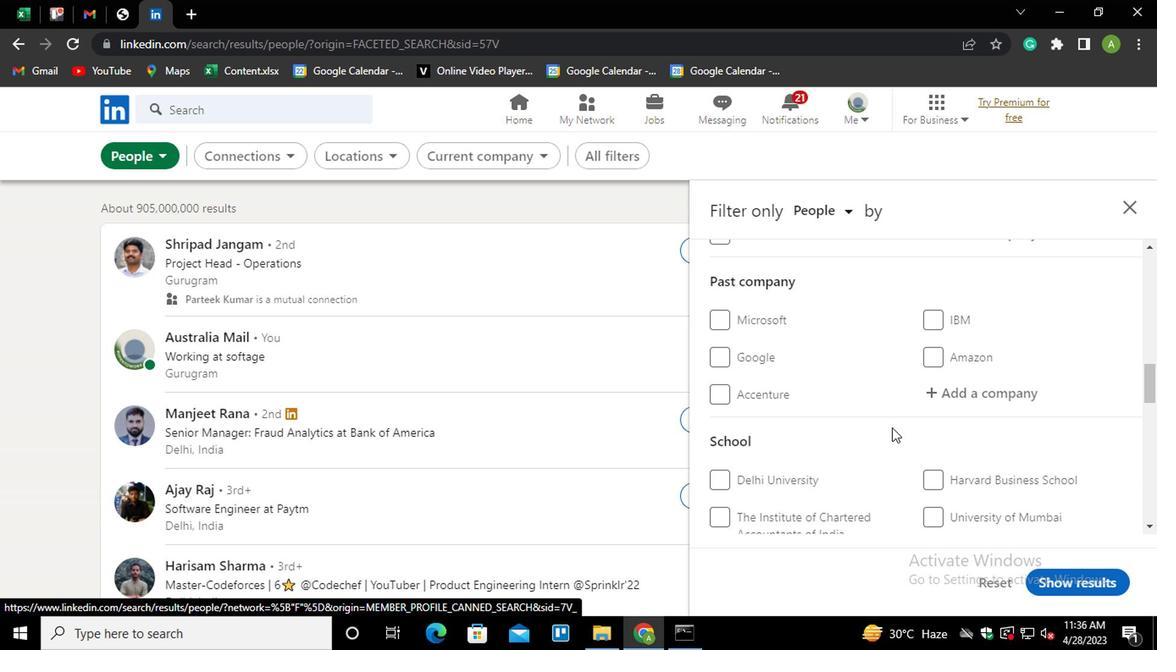 
Action: Mouse moved to (927, 397)
Screenshot: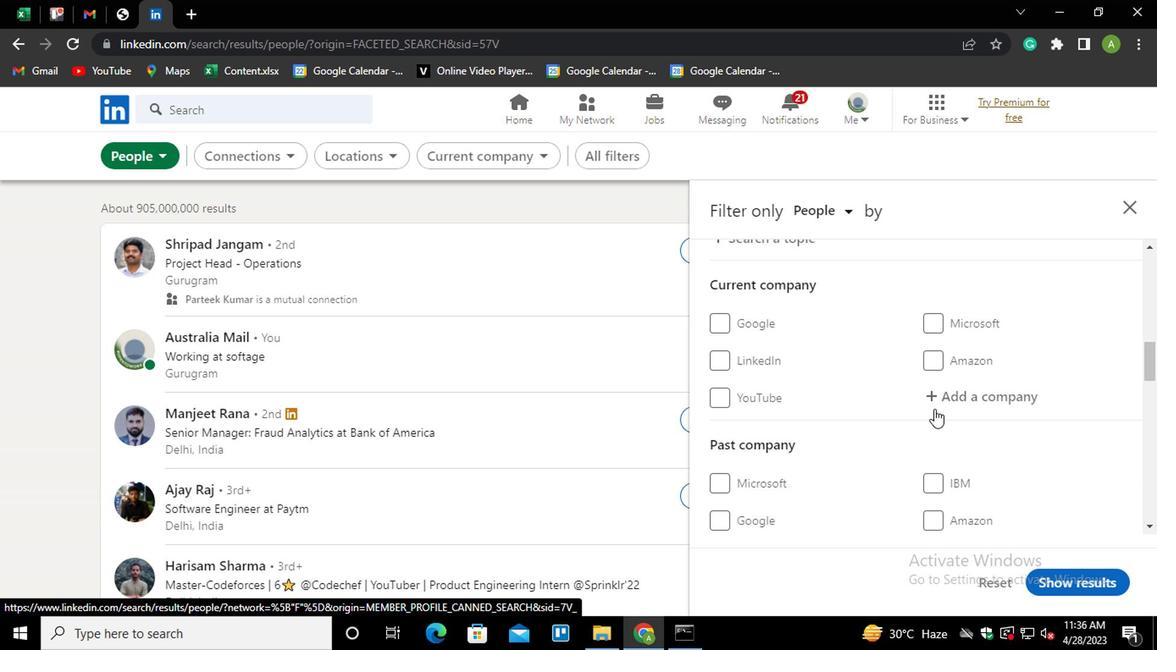 
Action: Mouse pressed left at (927, 397)
Screenshot: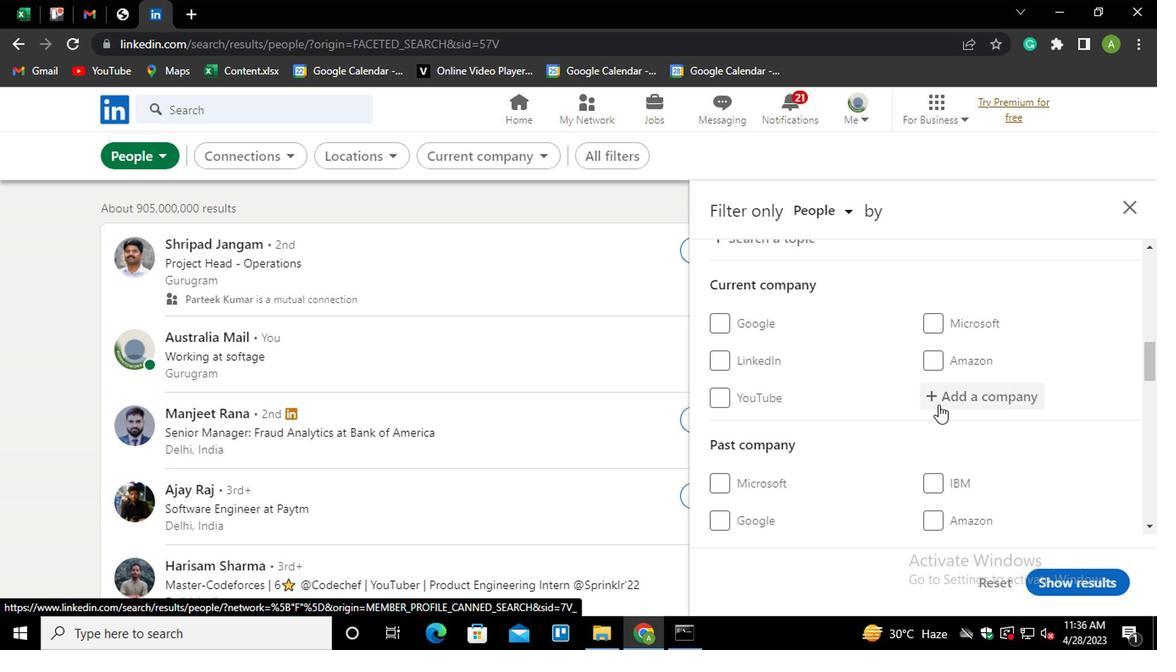 
Action: Key pressed <Key.shift>O<Key.backspace>ILP<Key.down><Key.down><Key.enter>
Screenshot: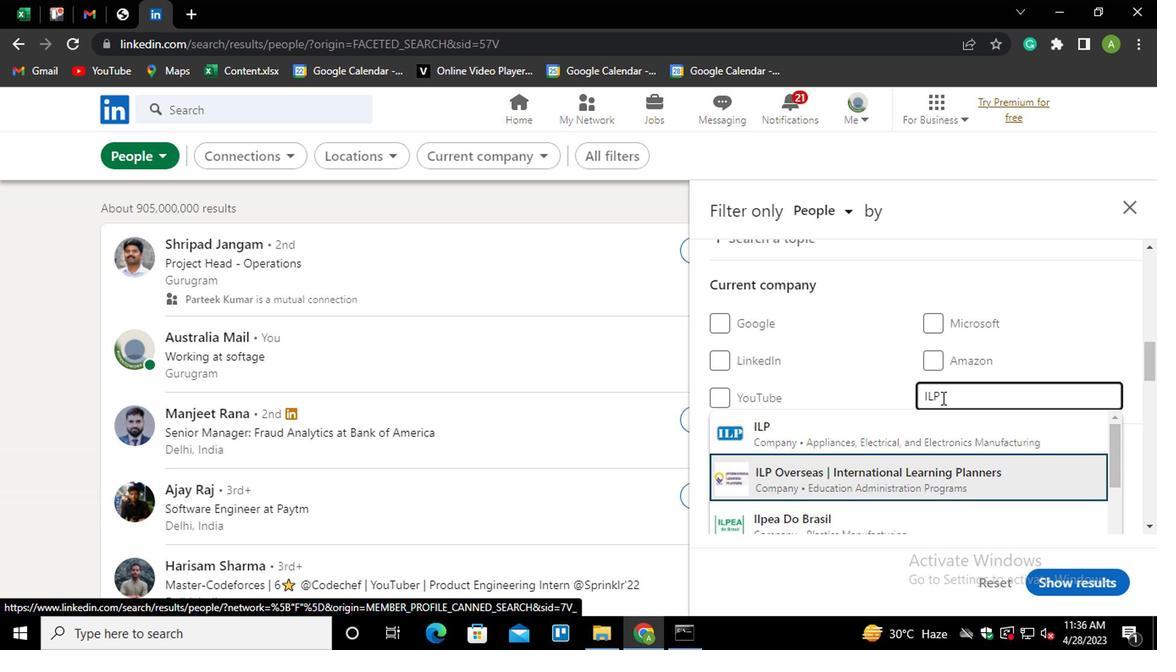 
Action: Mouse scrolled (927, 395) with delta (0, -1)
Screenshot: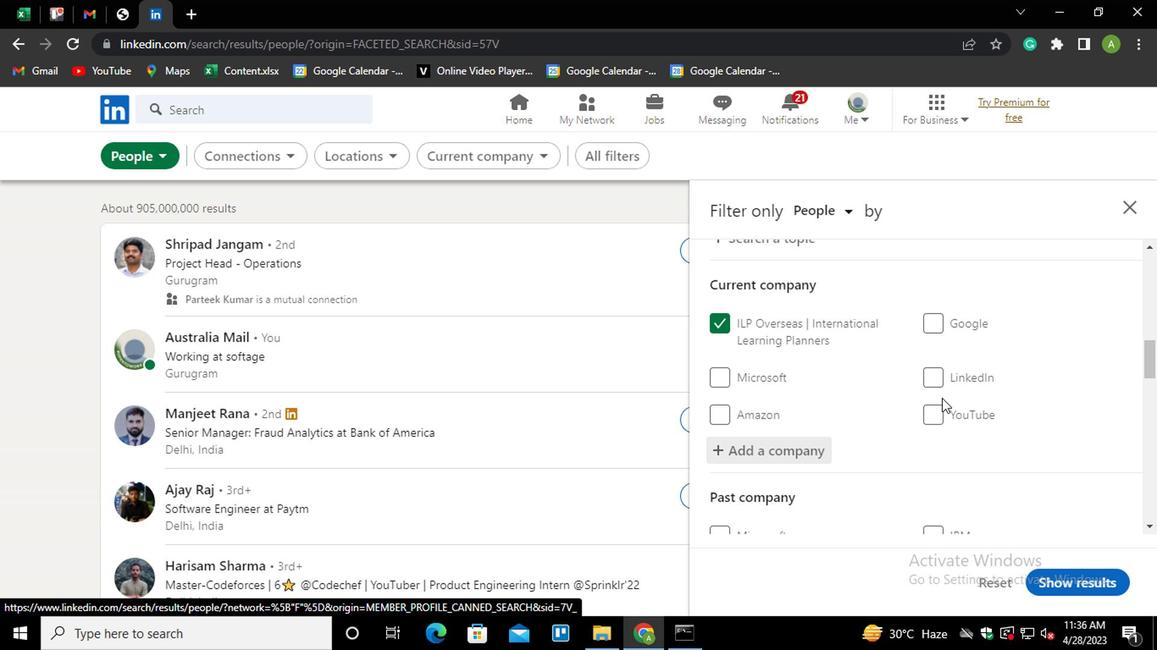 
Action: Mouse scrolled (927, 395) with delta (0, -1)
Screenshot: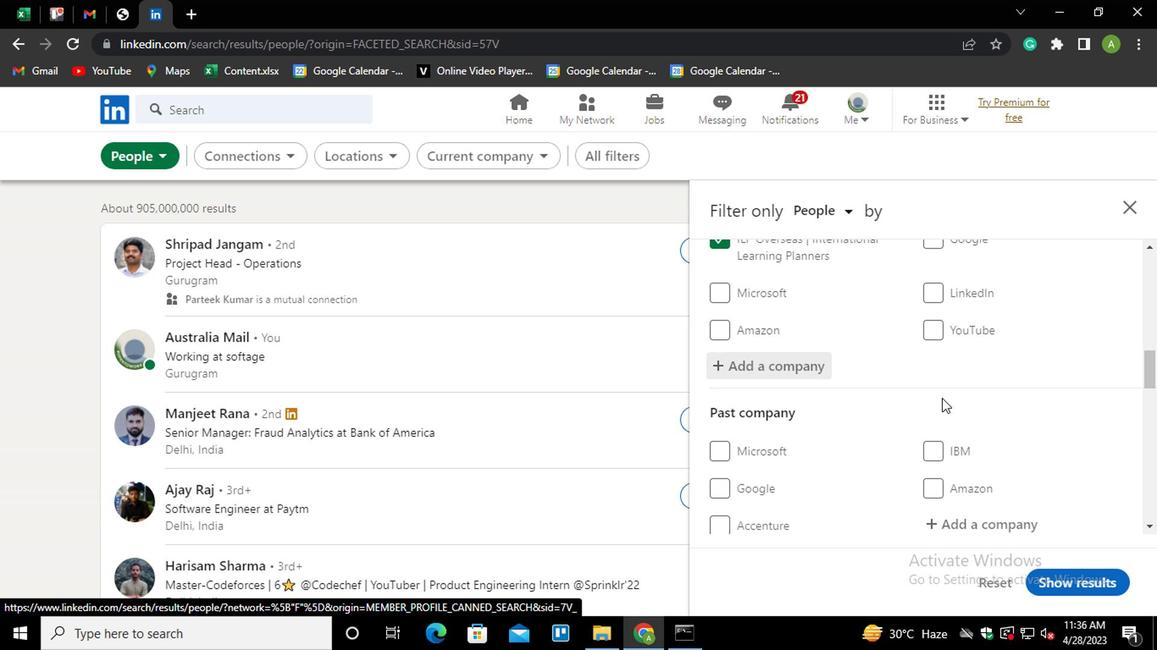 
Action: Mouse scrolled (927, 395) with delta (0, -1)
Screenshot: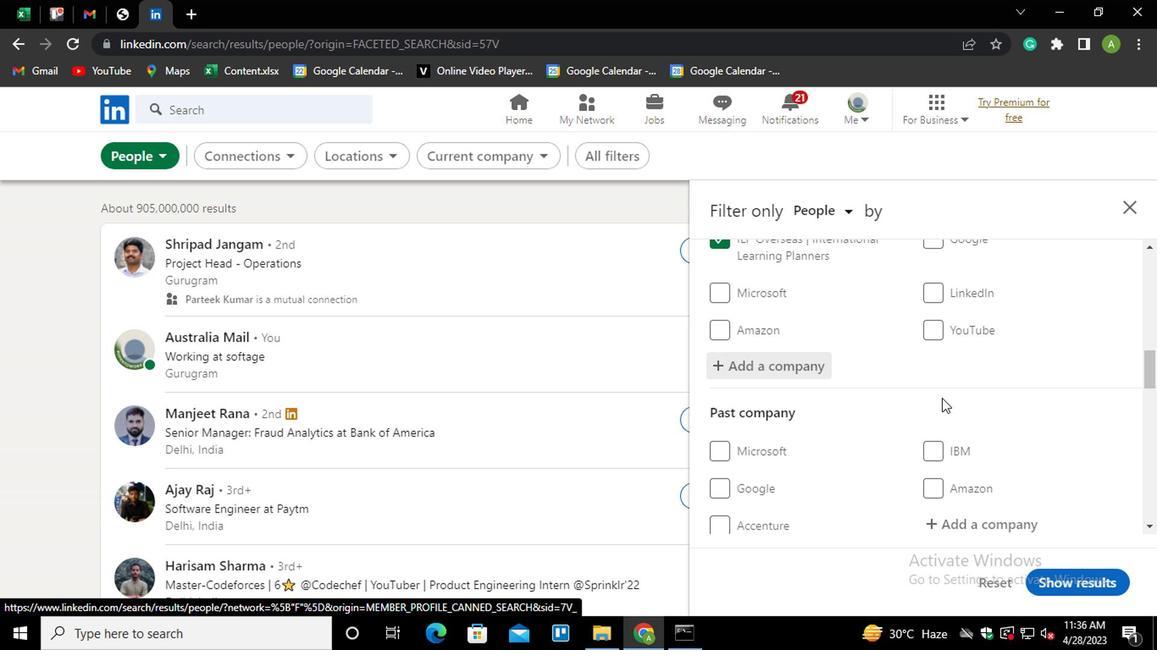 
Action: Mouse scrolled (927, 395) with delta (0, -1)
Screenshot: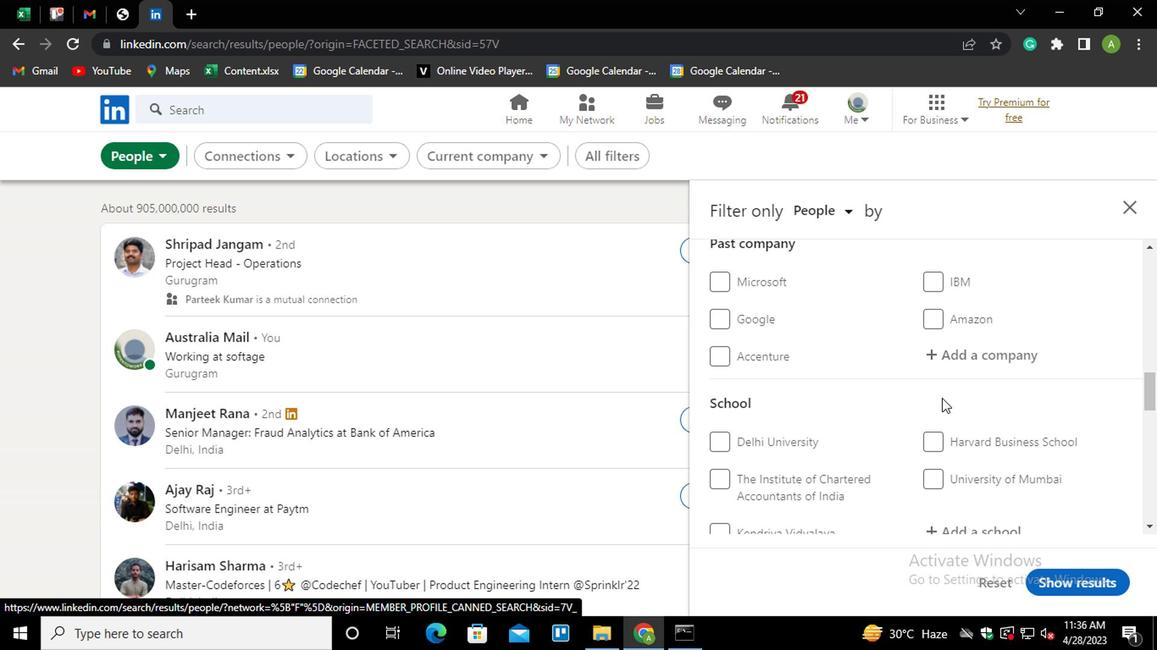 
Action: Mouse scrolled (927, 395) with delta (0, -1)
Screenshot: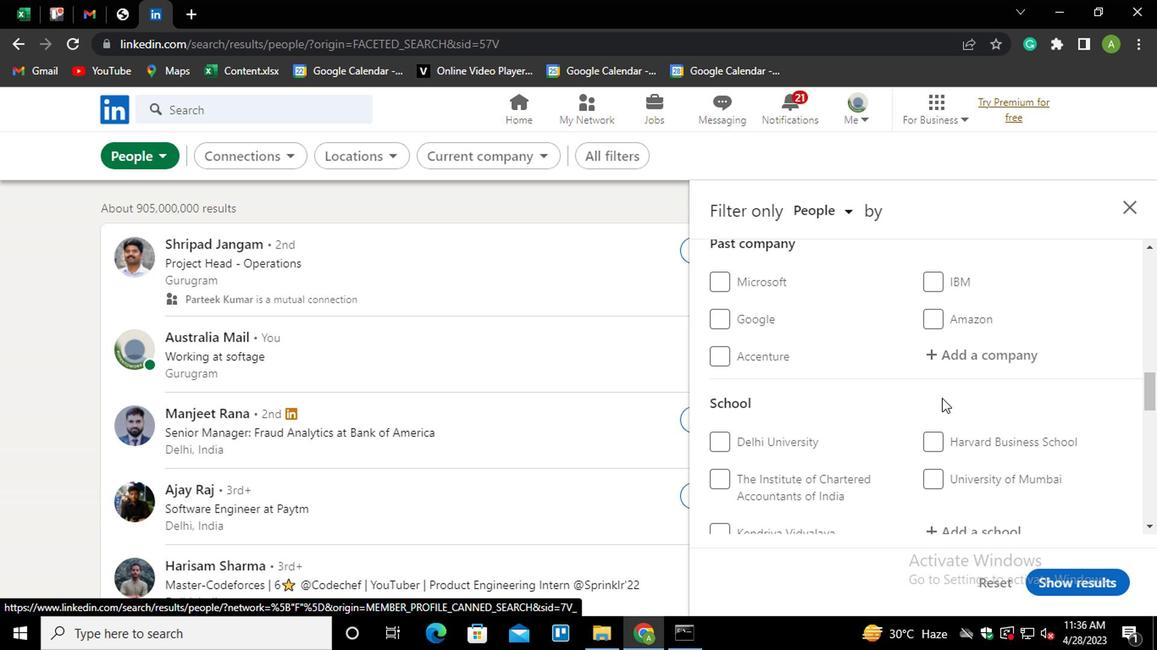 
Action: Mouse moved to (953, 363)
Screenshot: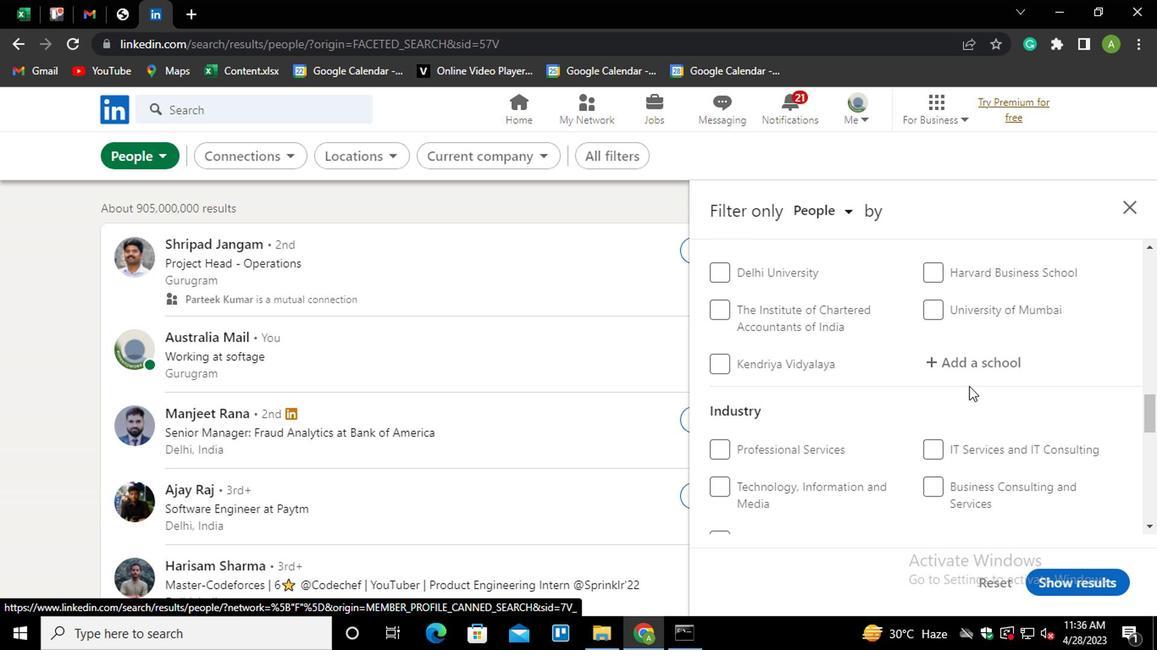 
Action: Mouse pressed left at (953, 363)
Screenshot: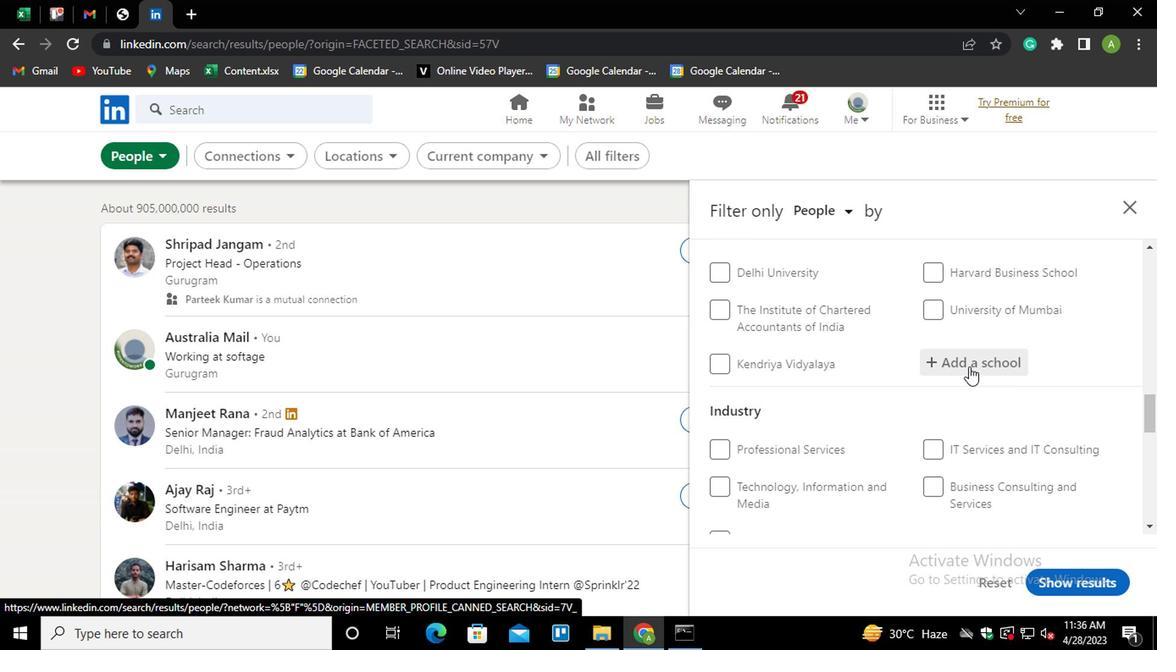 
Action: Key pressed <Key.shift>KARPAGAM<Key.down><Key.down><Key.down><Key.enter>
Screenshot: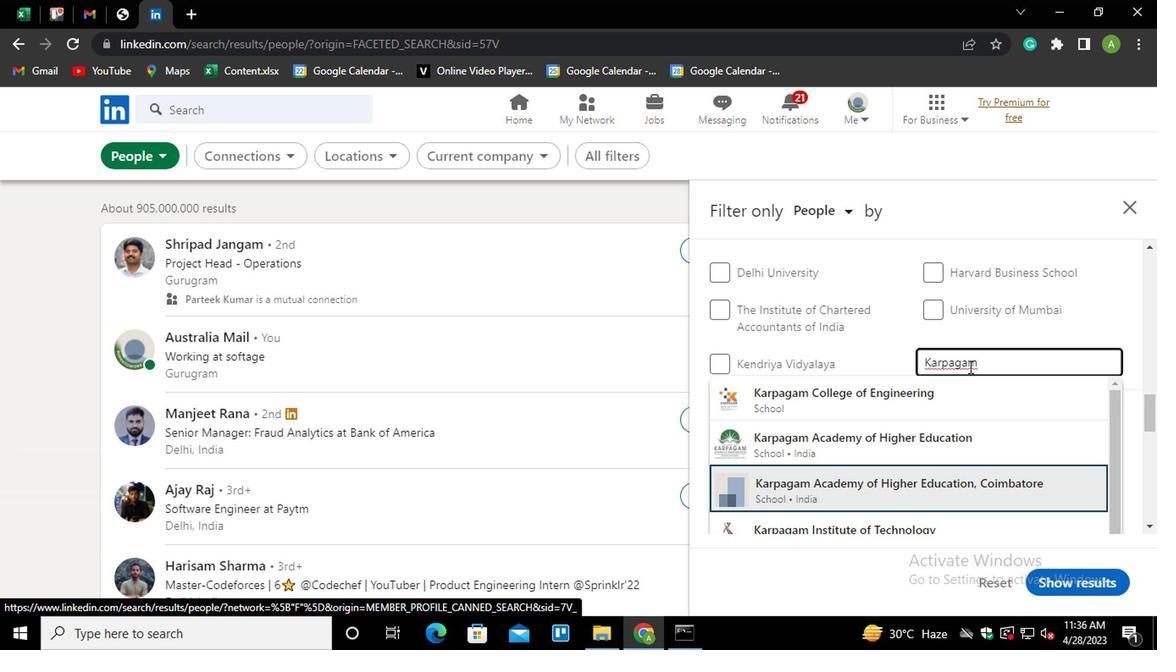 
Action: Mouse scrolled (953, 362) with delta (0, -1)
Screenshot: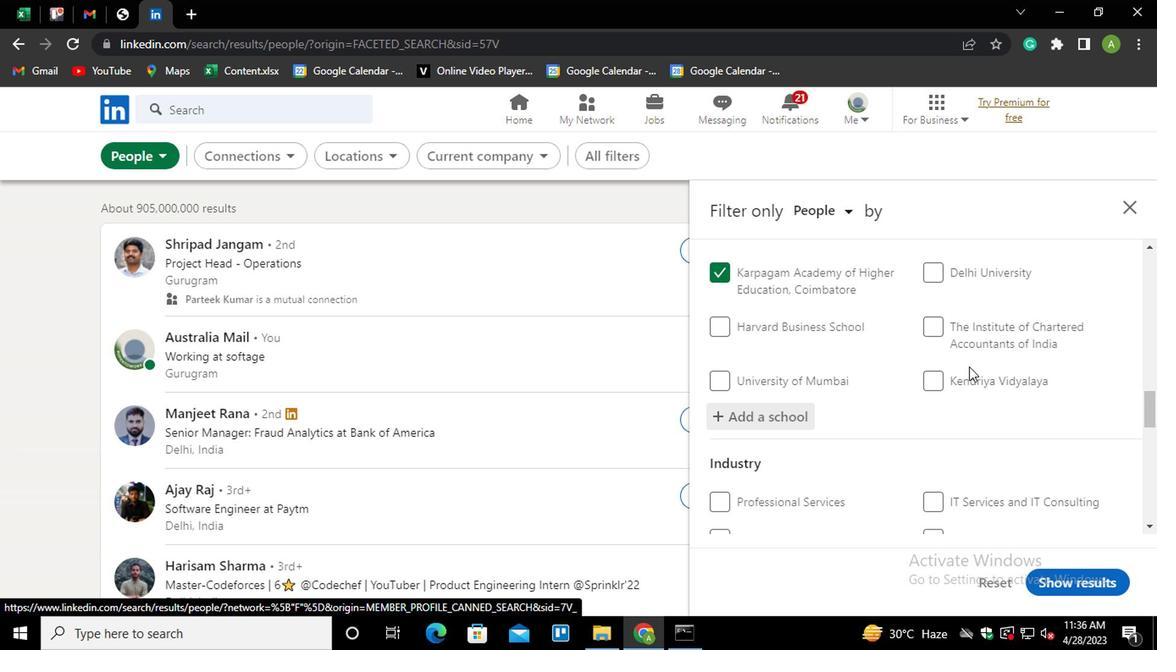 
Action: Mouse scrolled (953, 362) with delta (0, -1)
Screenshot: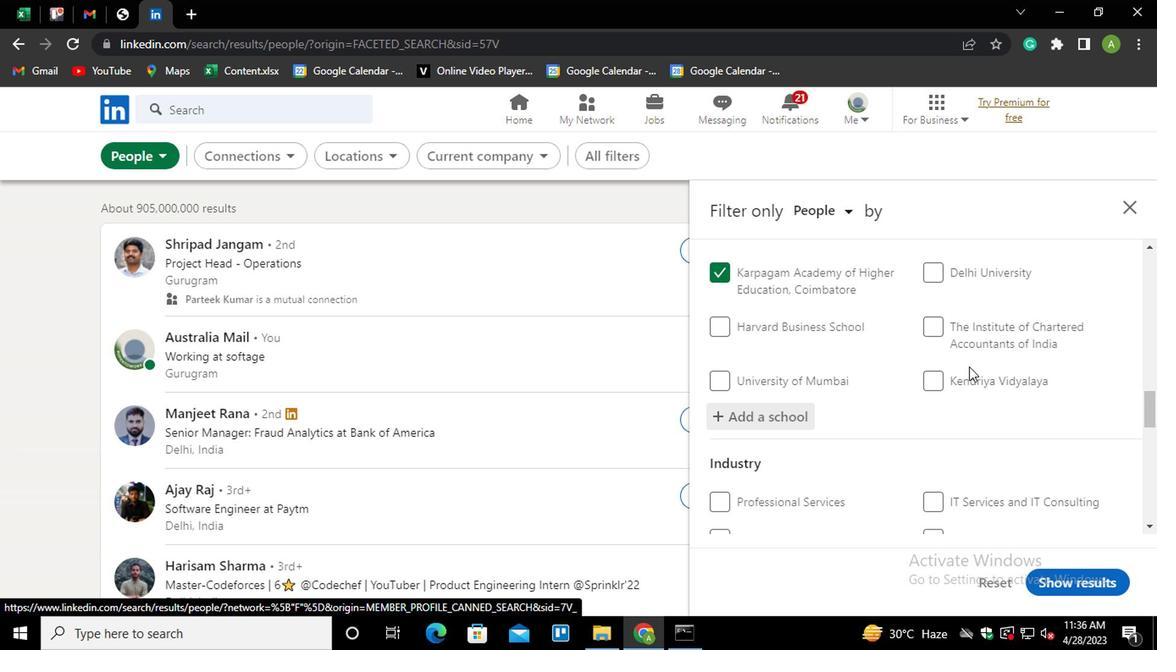 
Action: Mouse scrolled (953, 362) with delta (0, -1)
Screenshot: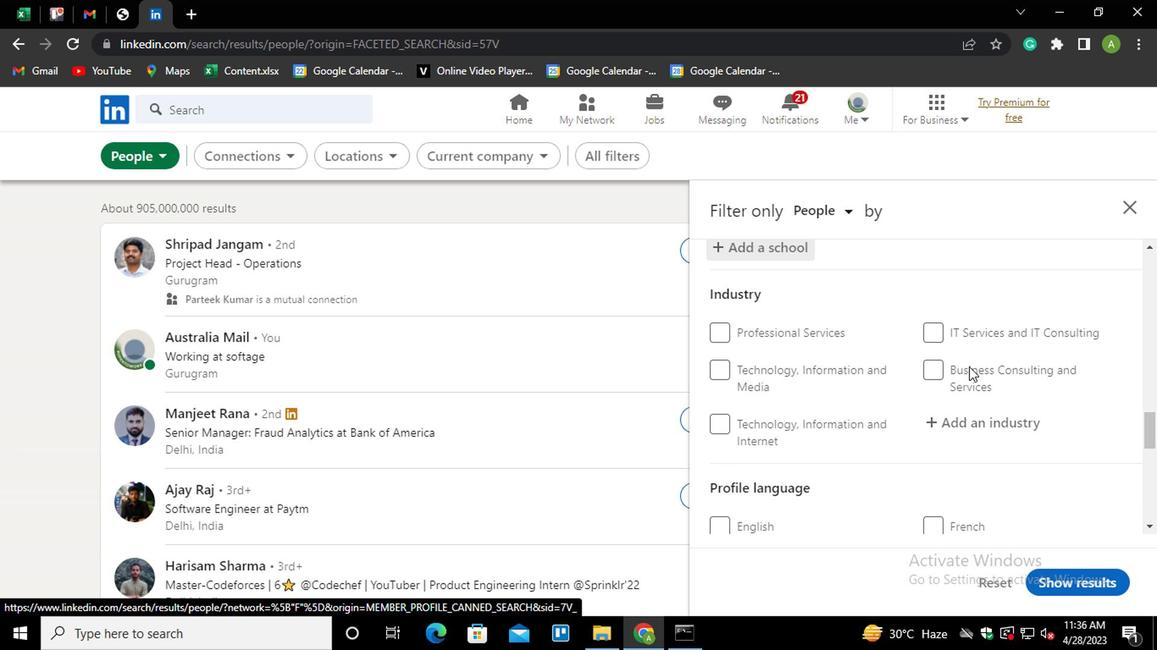 
Action: Mouse moved to (949, 336)
Screenshot: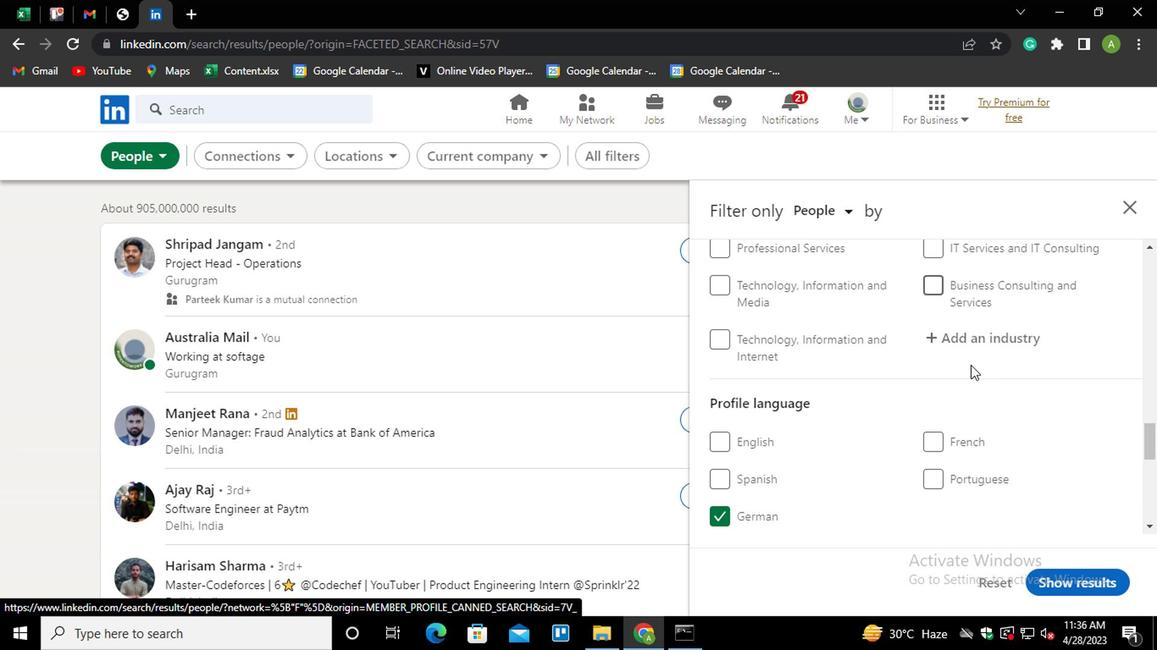 
Action: Mouse pressed left at (949, 336)
Screenshot: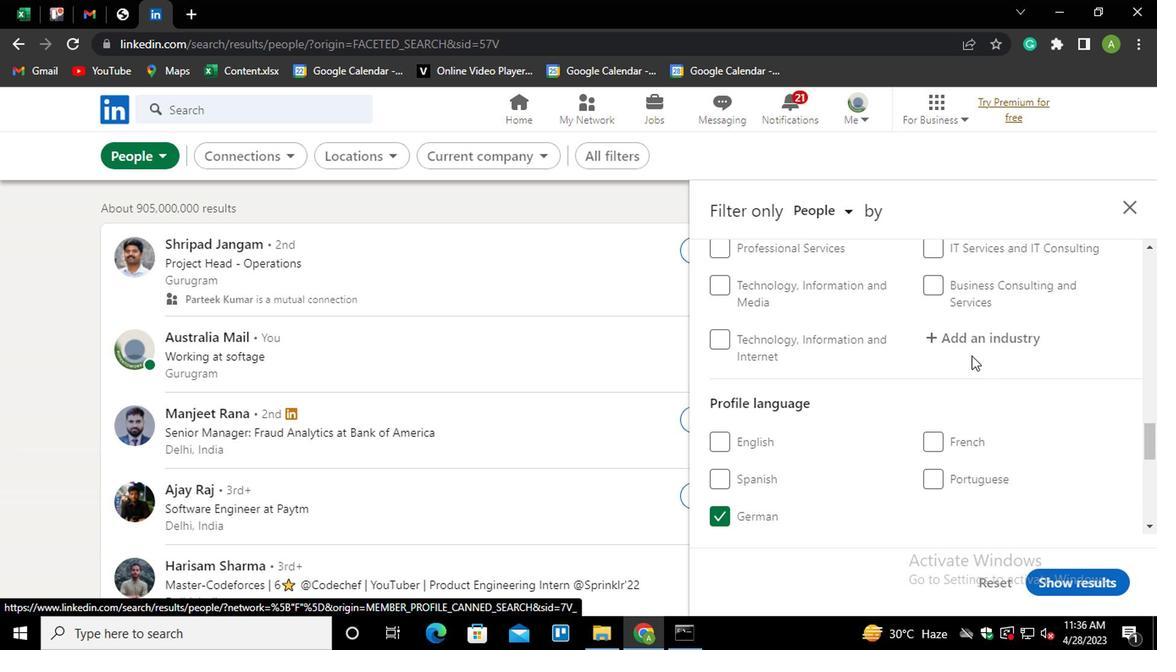 
Action: Mouse moved to (958, 337)
Screenshot: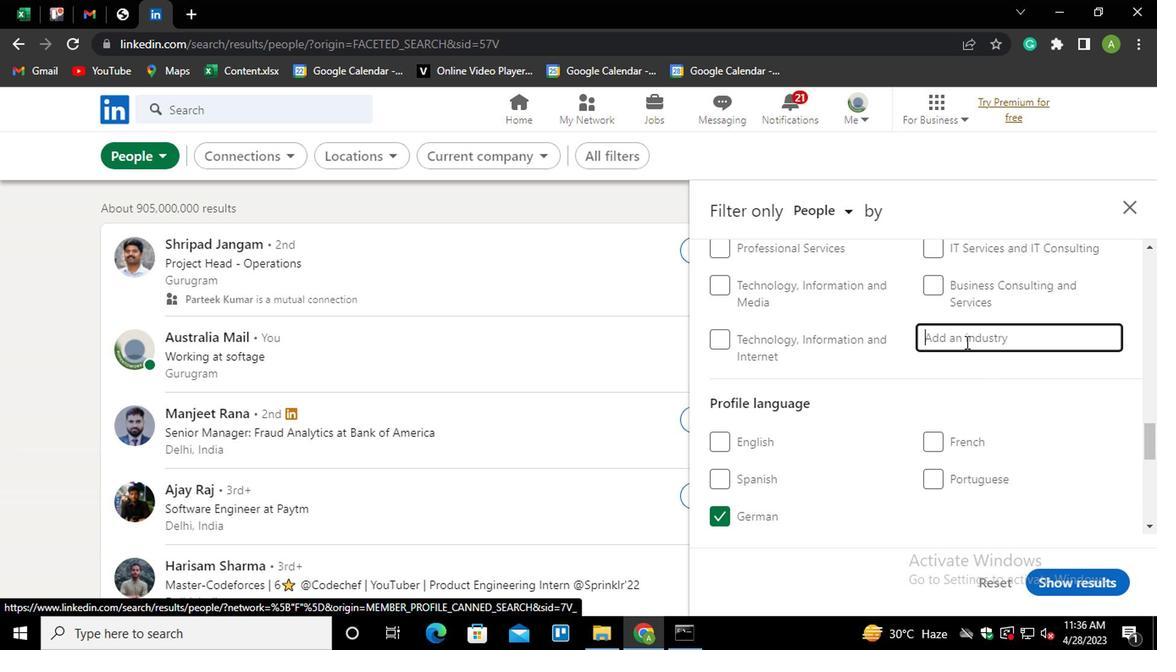 
Action: Mouse pressed left at (958, 337)
Screenshot: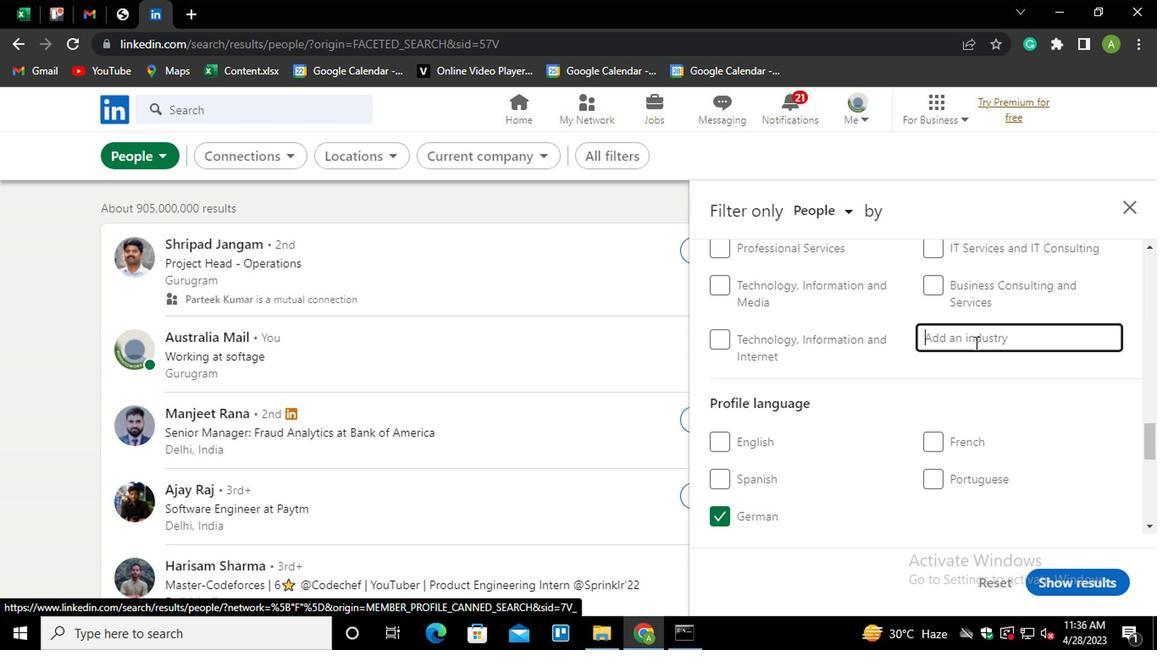 
Action: Key pressed <Key.shift><Key.shift><Key.shift><Key.shift><Key.shift><Key.shift><Key.shift><Key.shift><Key.shift><Key.shift><Key.shift><Key.shift>SHI<Key.down><Key.enter>
Screenshot: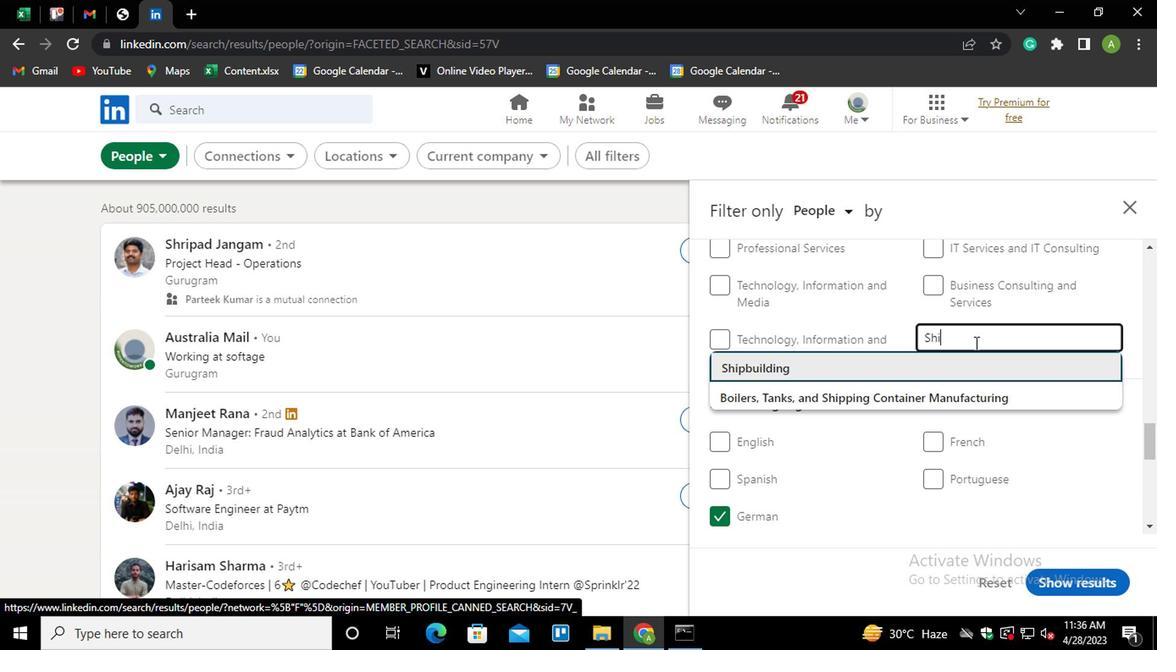 
Action: Mouse scrolled (958, 336) with delta (0, 0)
Screenshot: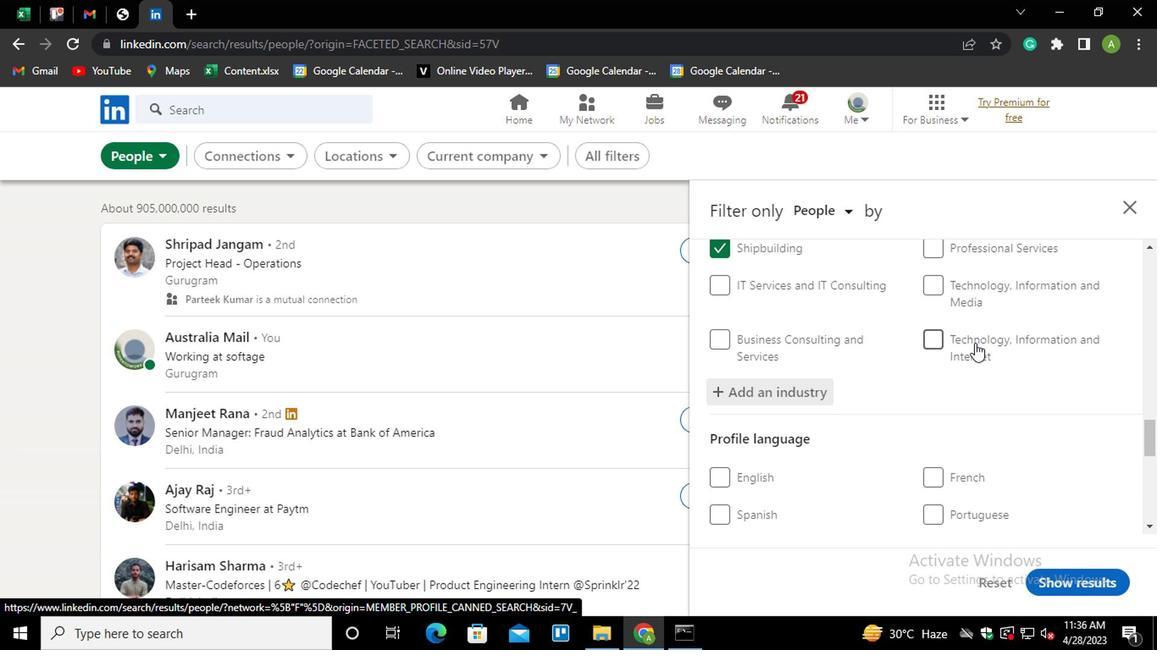 
Action: Mouse scrolled (958, 336) with delta (0, 0)
Screenshot: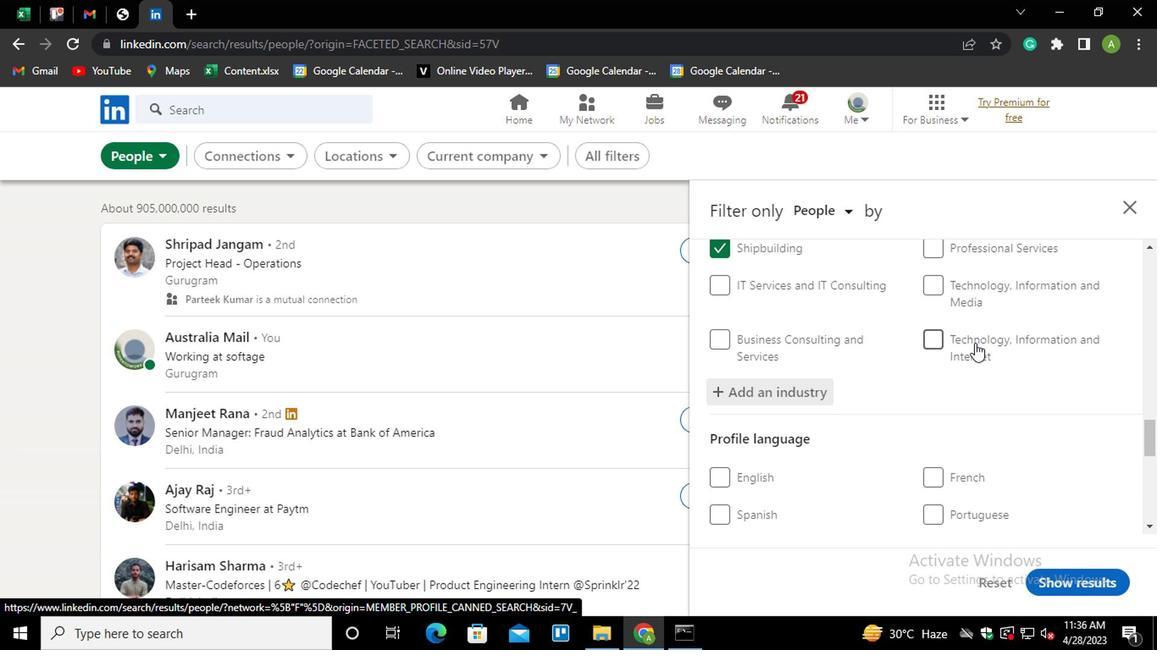 
Action: Mouse scrolled (958, 336) with delta (0, 0)
Screenshot: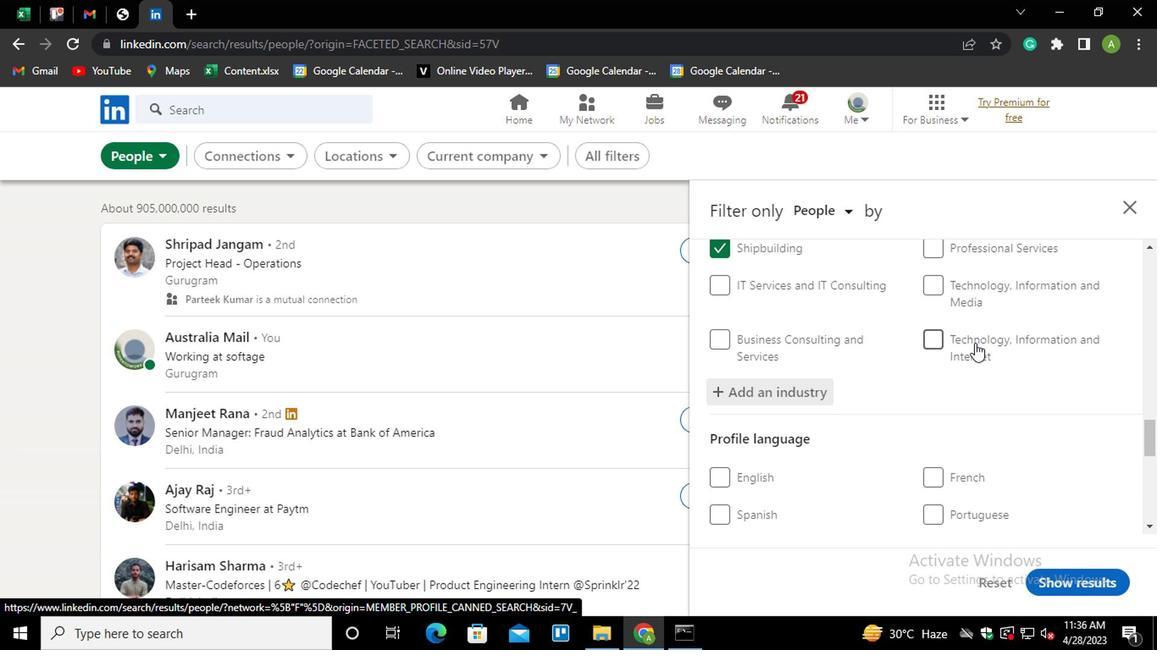 
Action: Mouse scrolled (958, 336) with delta (0, 0)
Screenshot: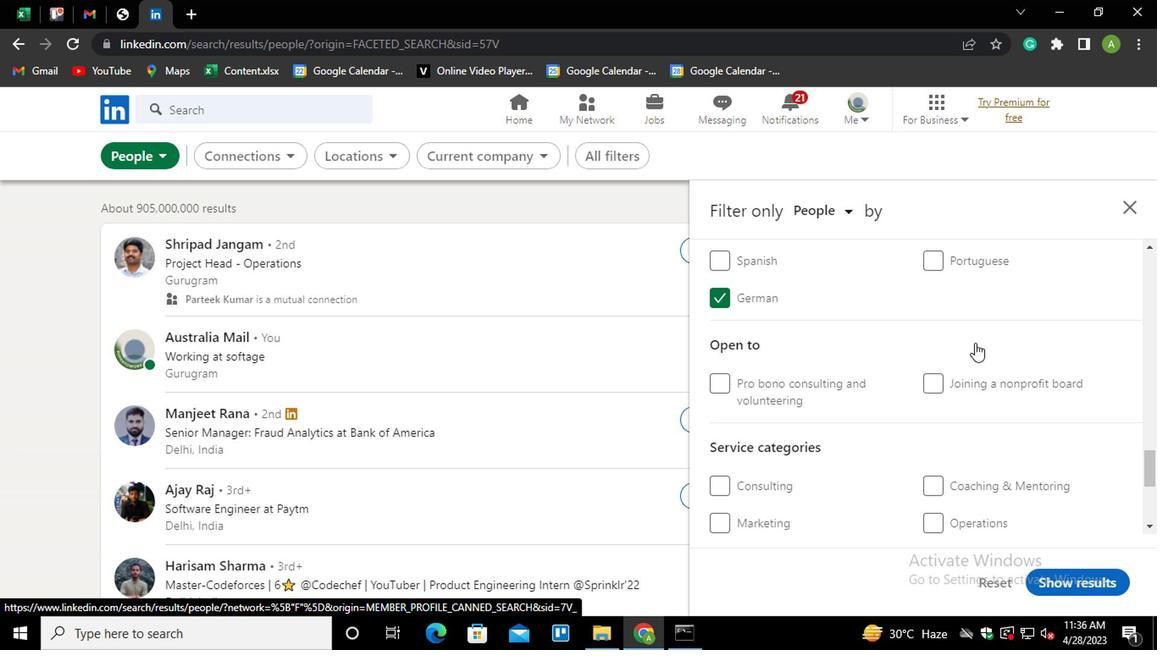 
Action: Mouse scrolled (958, 336) with delta (0, 0)
Screenshot: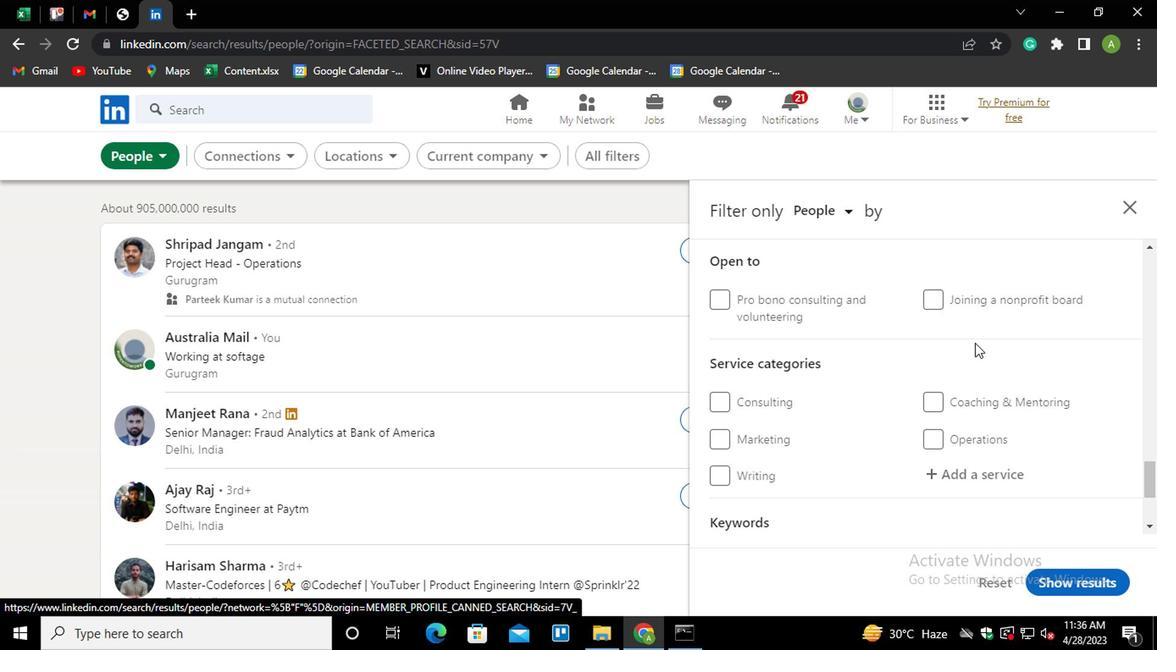 
Action: Mouse scrolled (958, 336) with delta (0, 0)
Screenshot: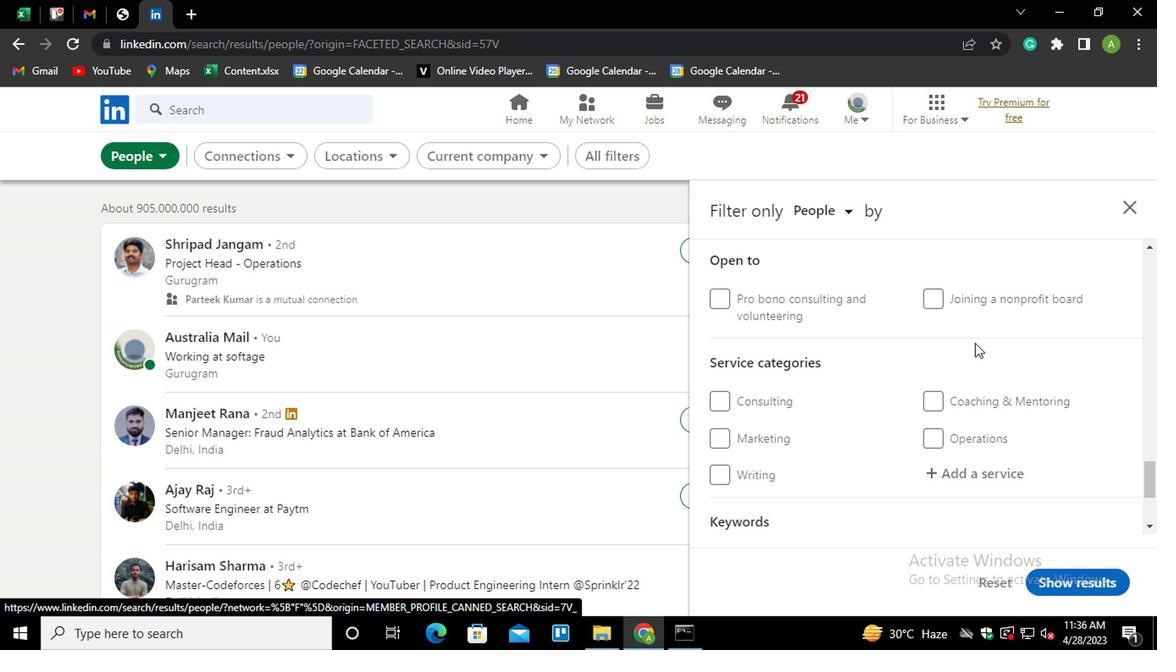 
Action: Mouse moved to (941, 289)
Screenshot: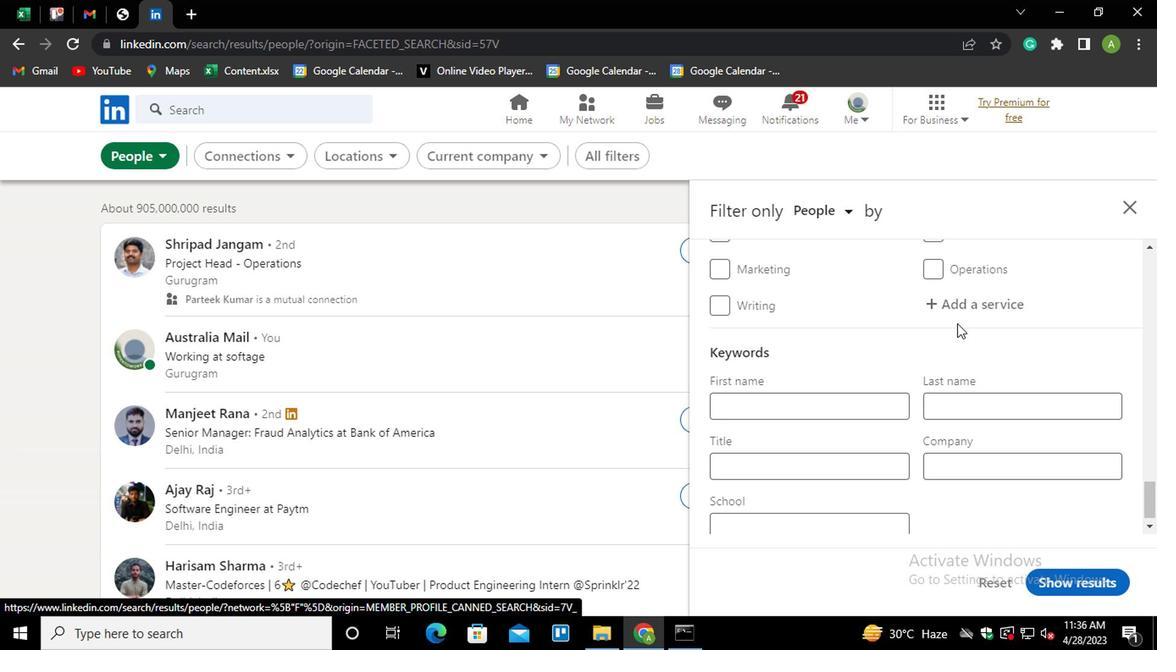 
Action: Mouse pressed left at (941, 289)
Screenshot: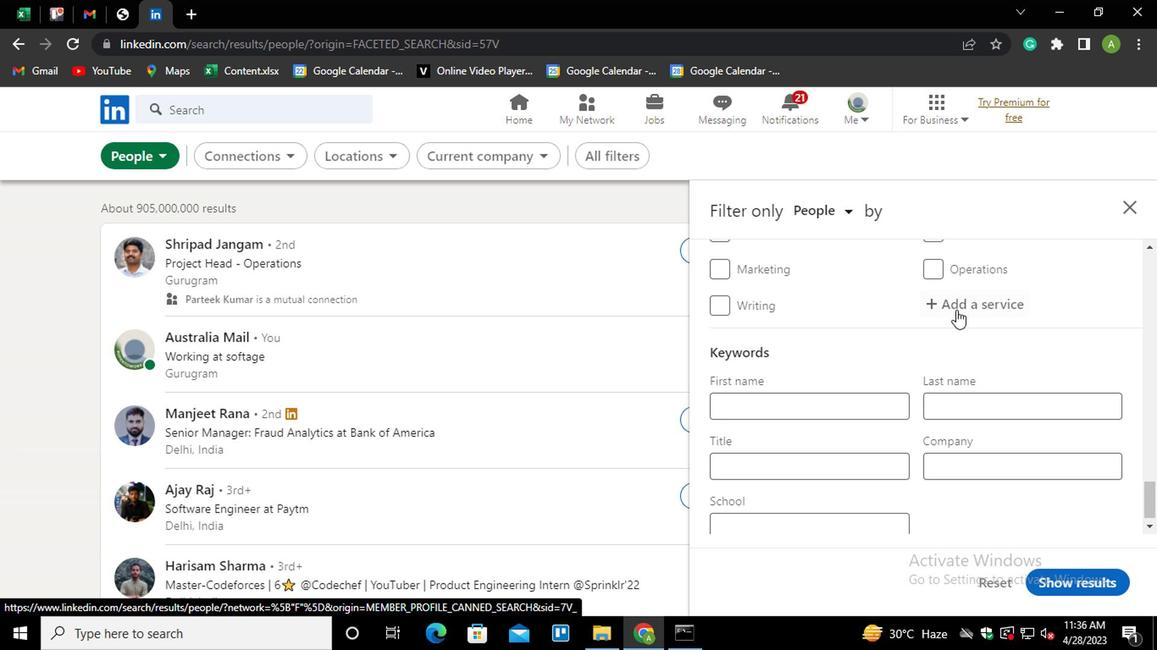 
Action: Mouse moved to (947, 297)
Screenshot: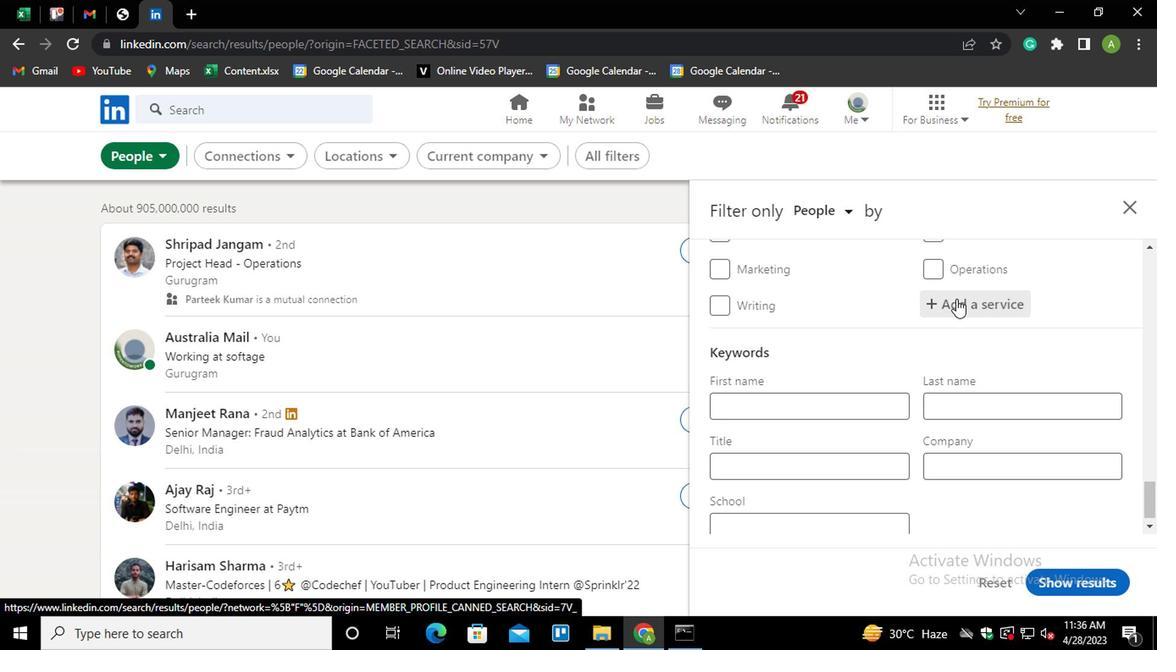 
Action: Mouse pressed left at (947, 297)
Screenshot: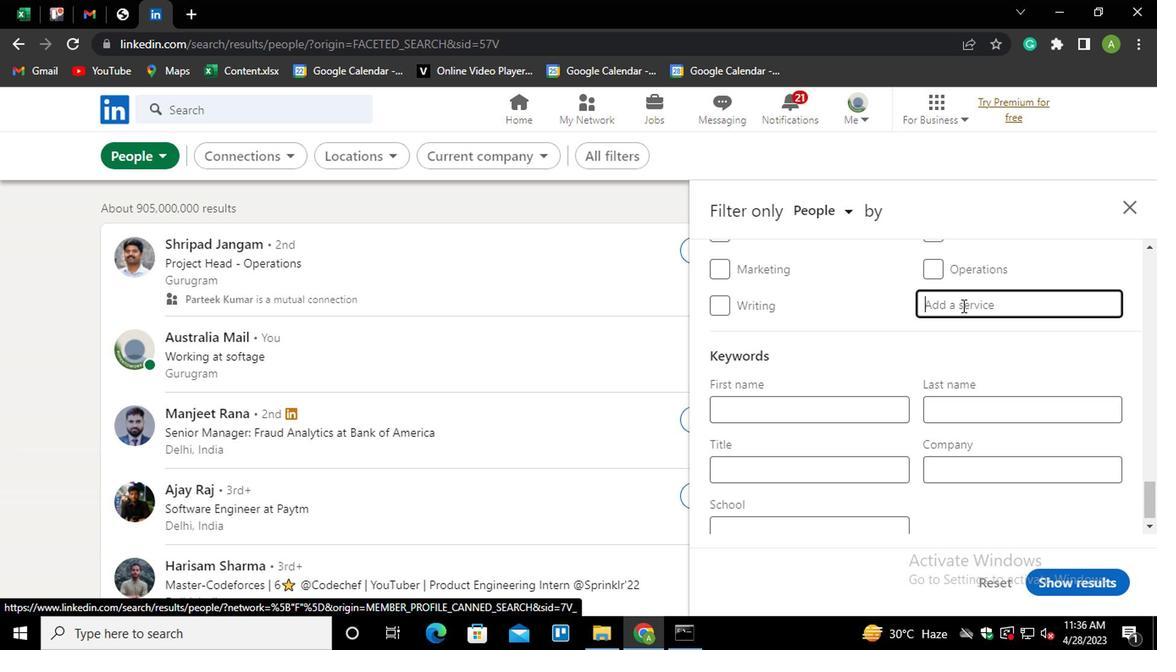 
Action: Key pressed <Key.shift>
Screenshot: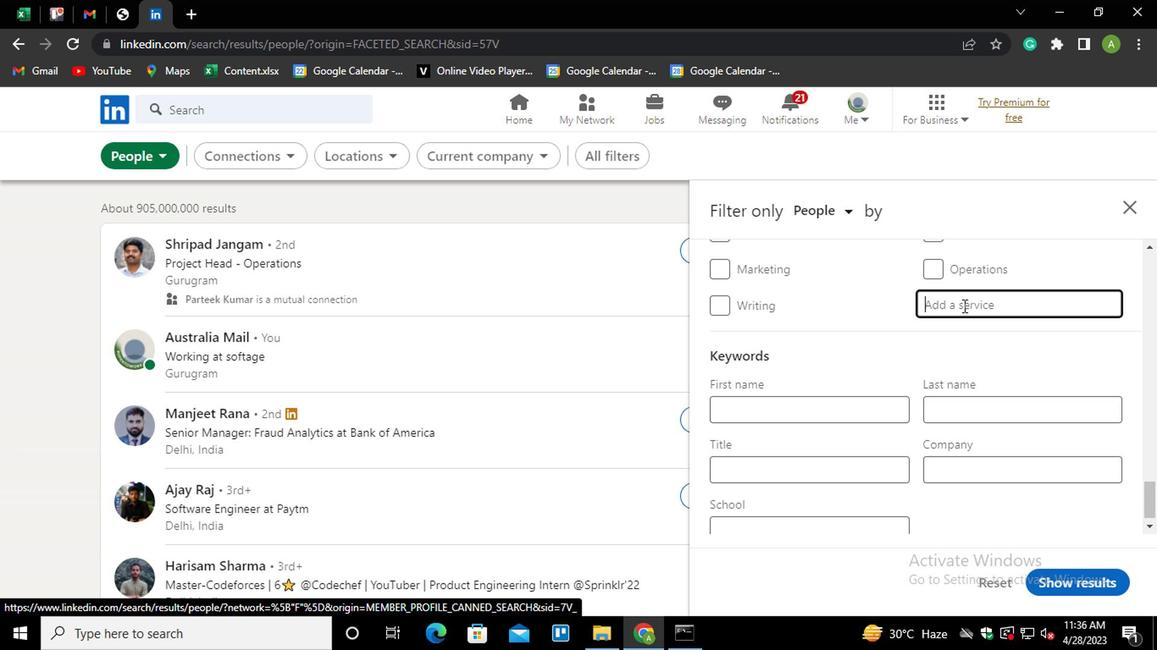 
Action: Mouse moved to (948, 297)
Screenshot: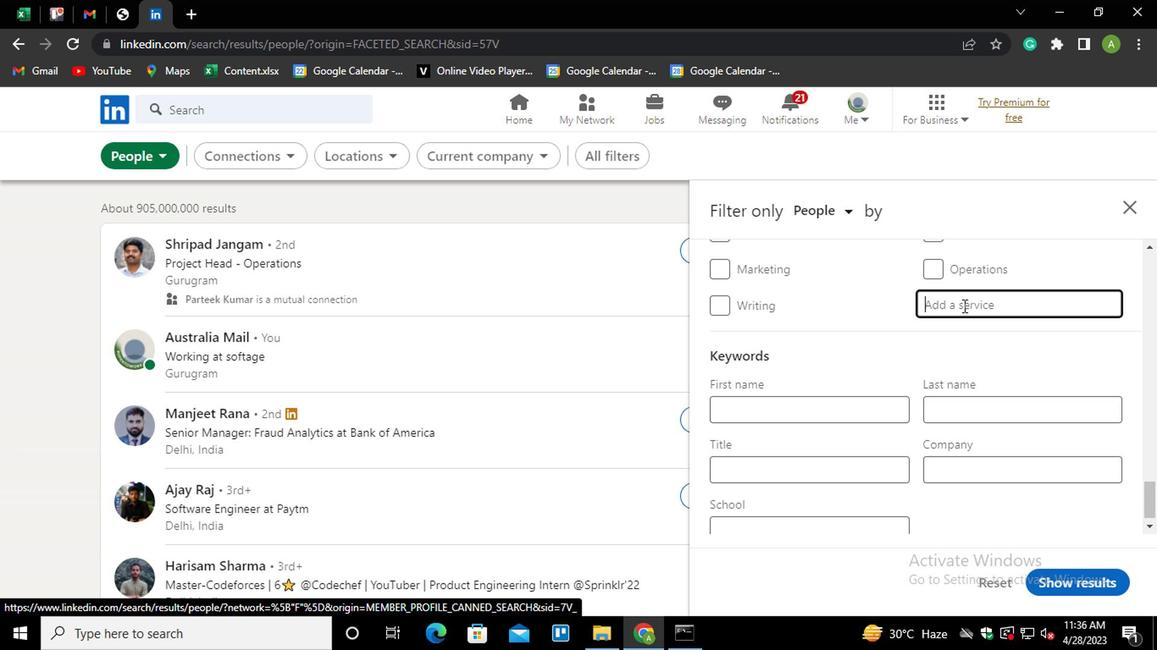 
Action: Key pressed TELEC<Key.down><Key.enter>
Screenshot: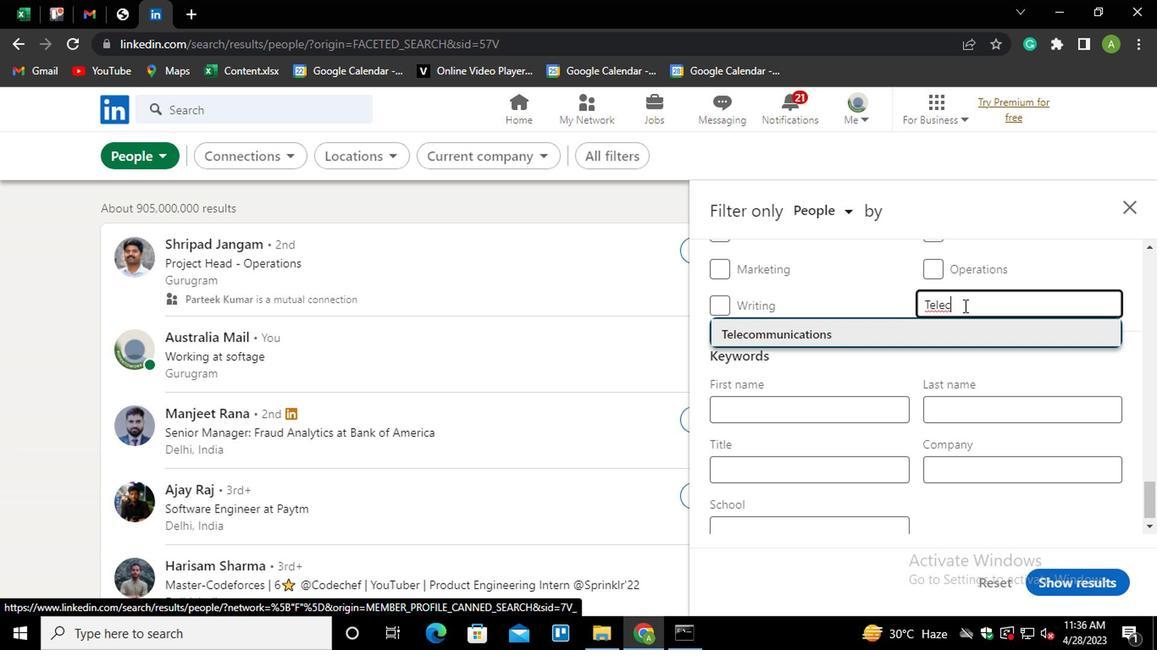 
Action: Mouse scrolled (948, 296) with delta (0, 0)
Screenshot: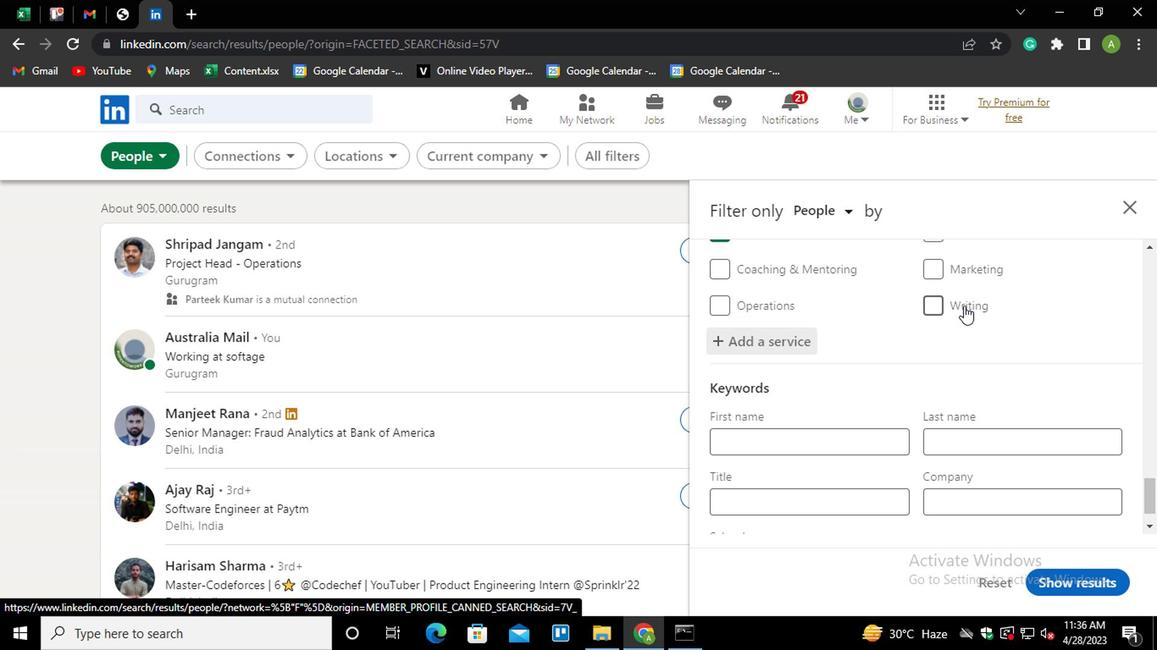 
Action: Mouse scrolled (948, 296) with delta (0, 0)
Screenshot: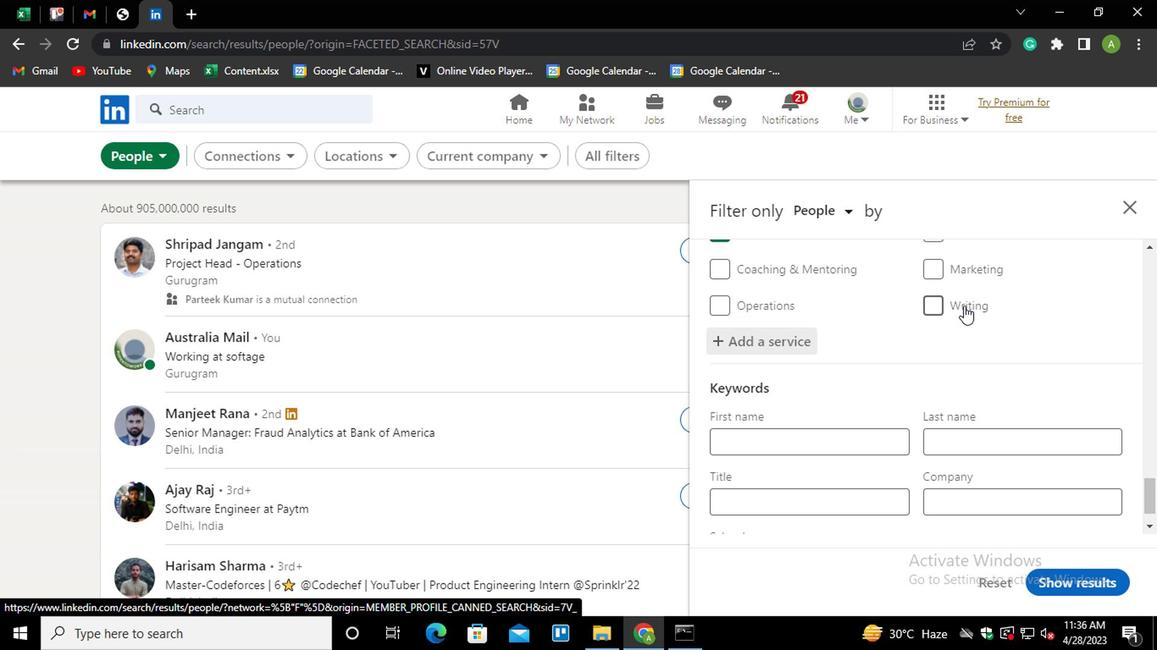
Action: Mouse moved to (754, 465)
Screenshot: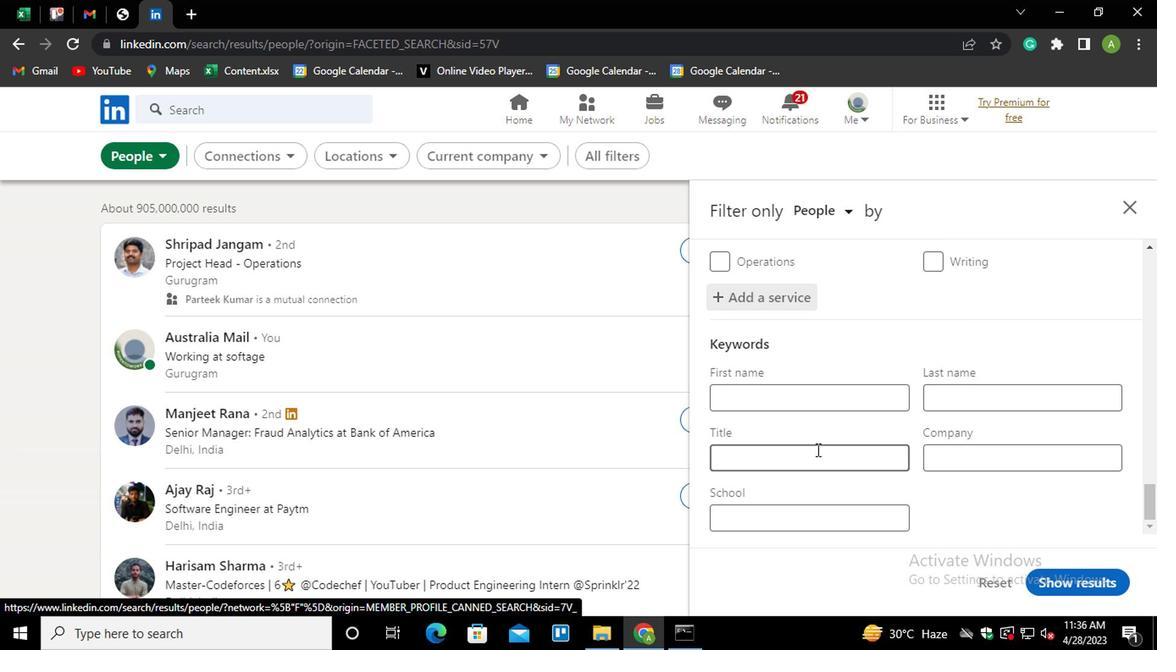 
Action: Mouse pressed left at (754, 465)
Screenshot: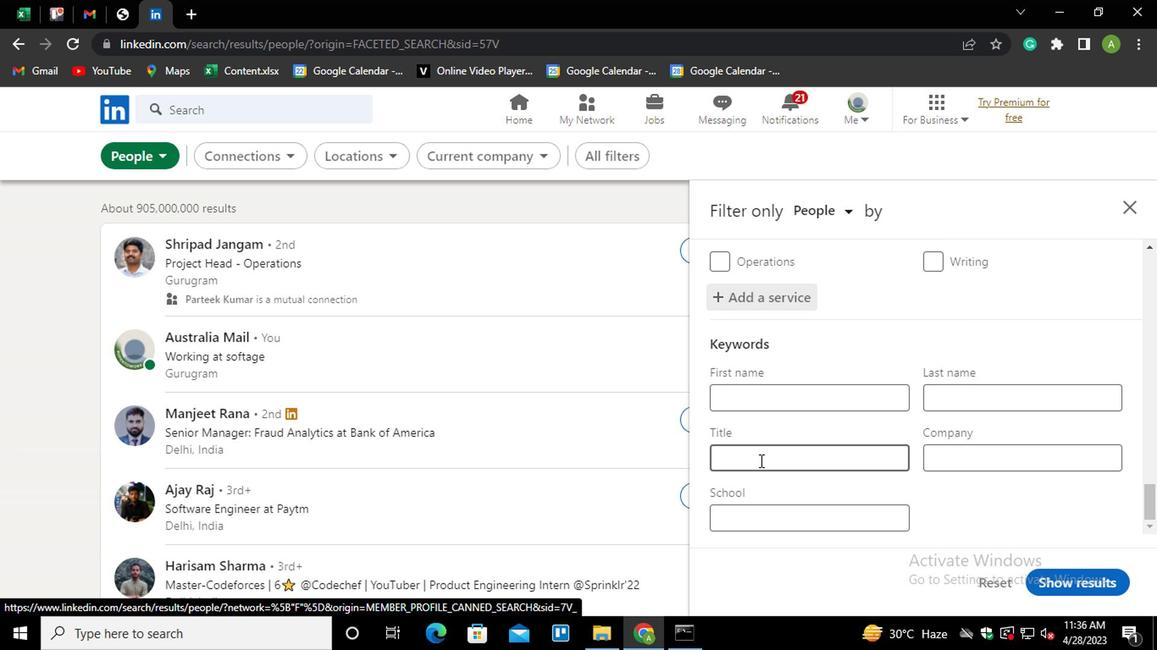 
Action: Key pressed <Key.shift><Key.shift><Key.shift><Key.shift><Key.shift><Key.shift><Key.shift><Key.shift><Key.shift><Key.shift><Key.shift><Key.shift><Key.shift><Key.shift><Key.shift><Key.shift><Key.shift>I<Key.backspace>CONTINUOUS<Key.space>IMPROVENT<Key.space>CONSULTANT
Screenshot: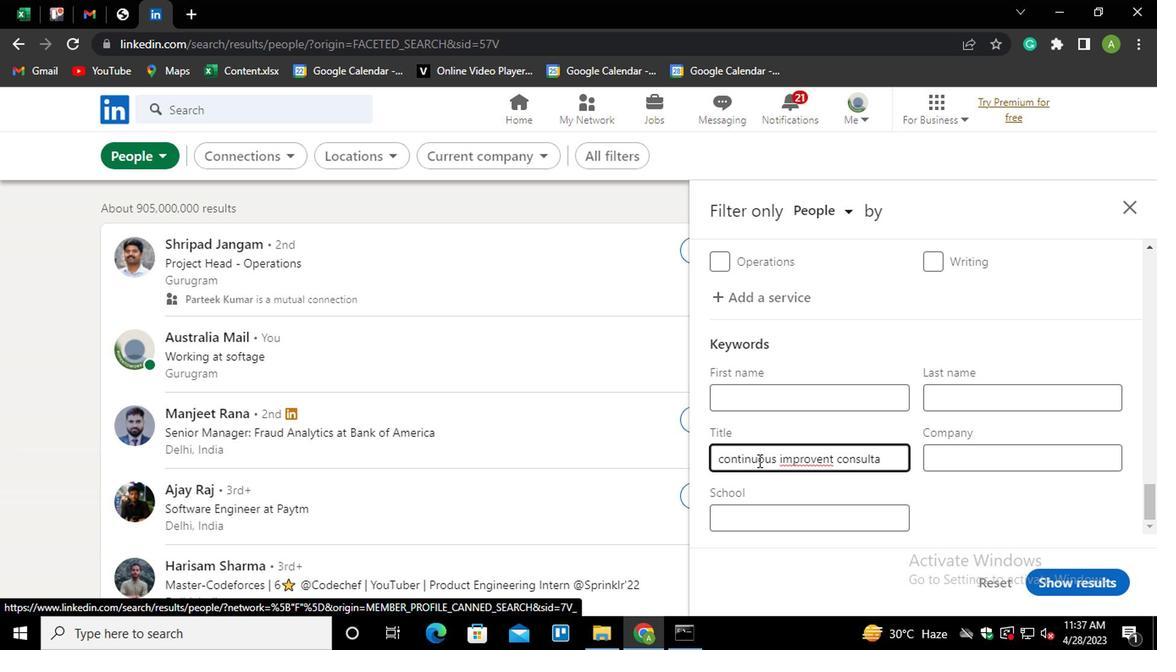 
Action: Mouse moved to (808, 467)
Screenshot: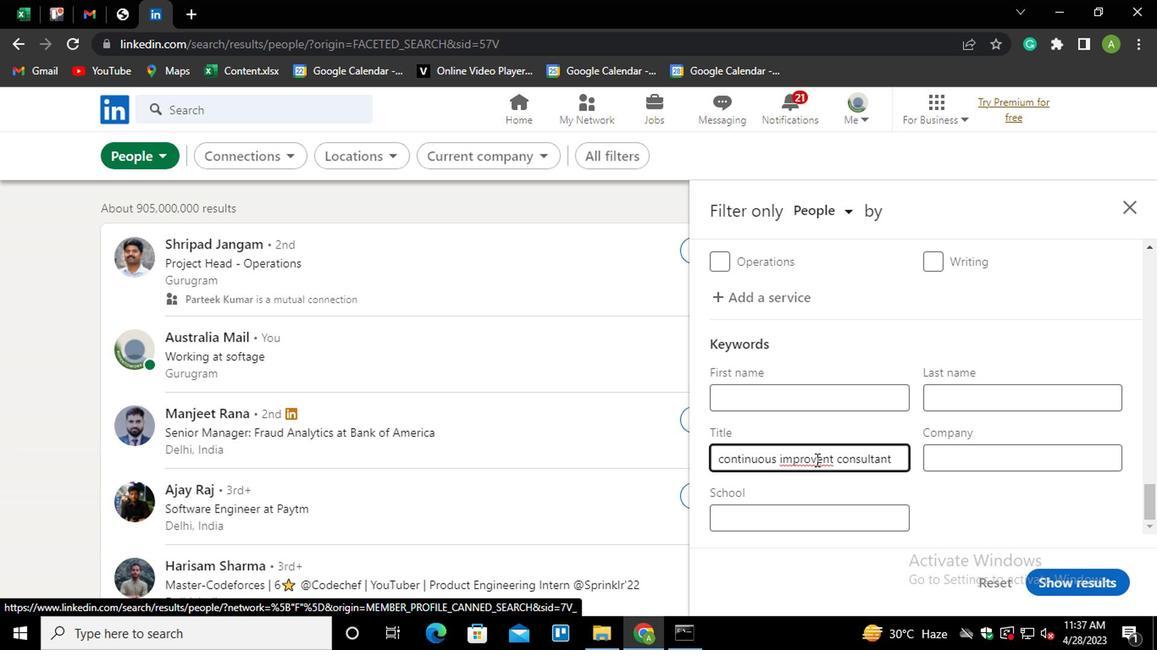 
Action: Mouse pressed left at (808, 467)
Screenshot: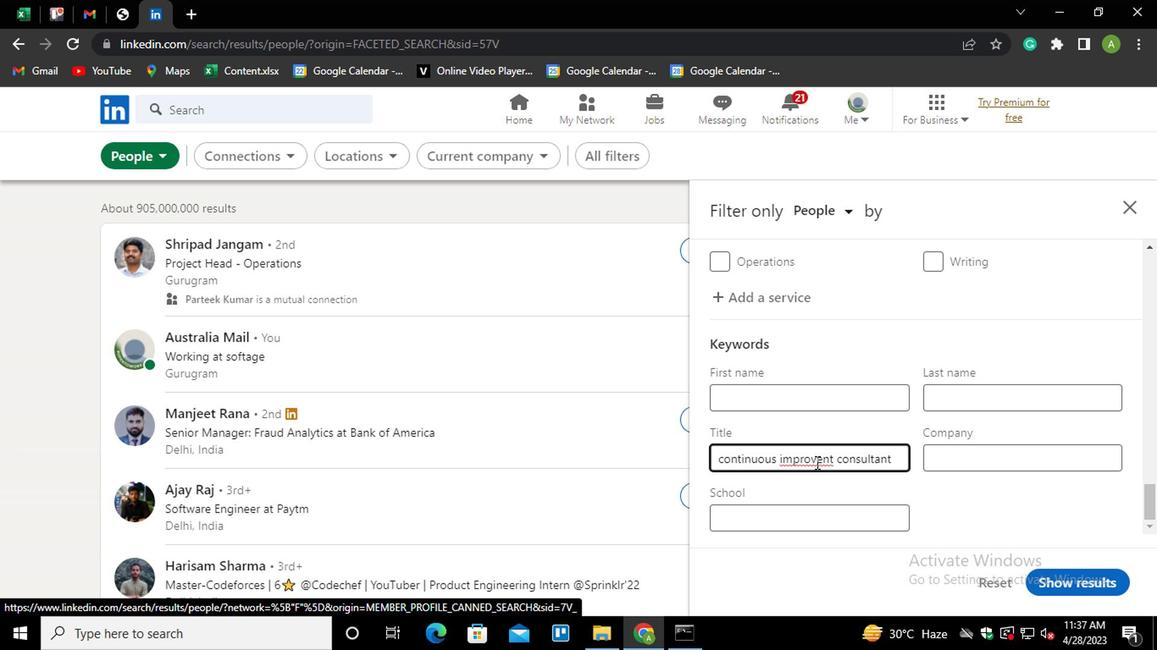 
Action: Mouse moved to (831, 471)
Screenshot: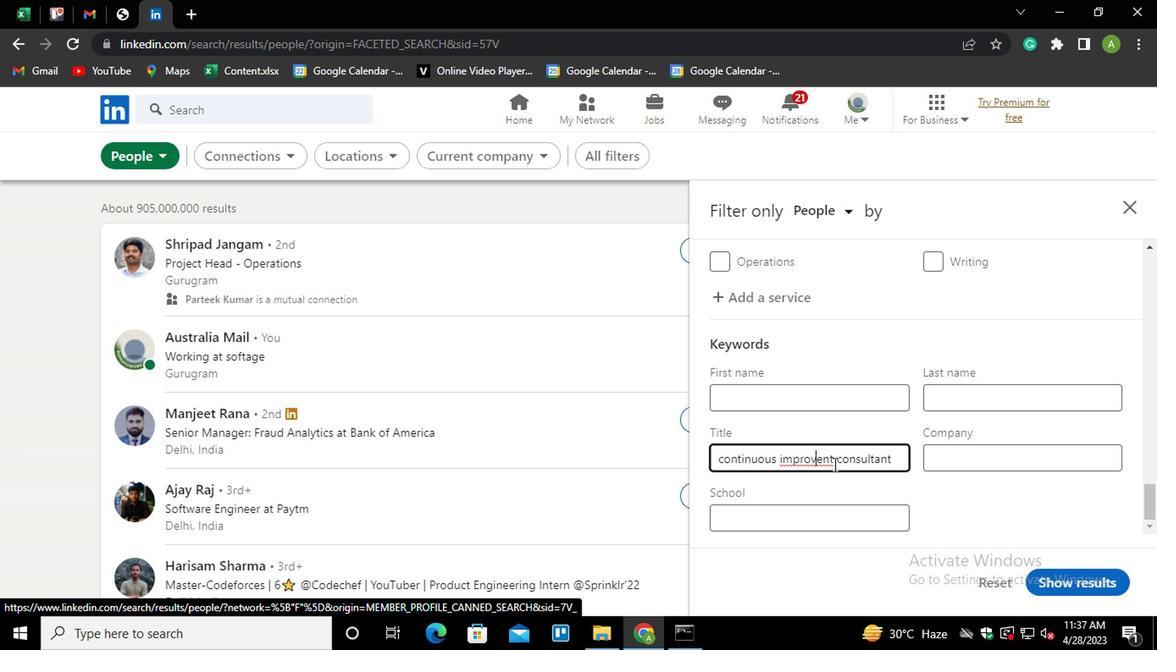 
Action: Key pressed M
Screenshot: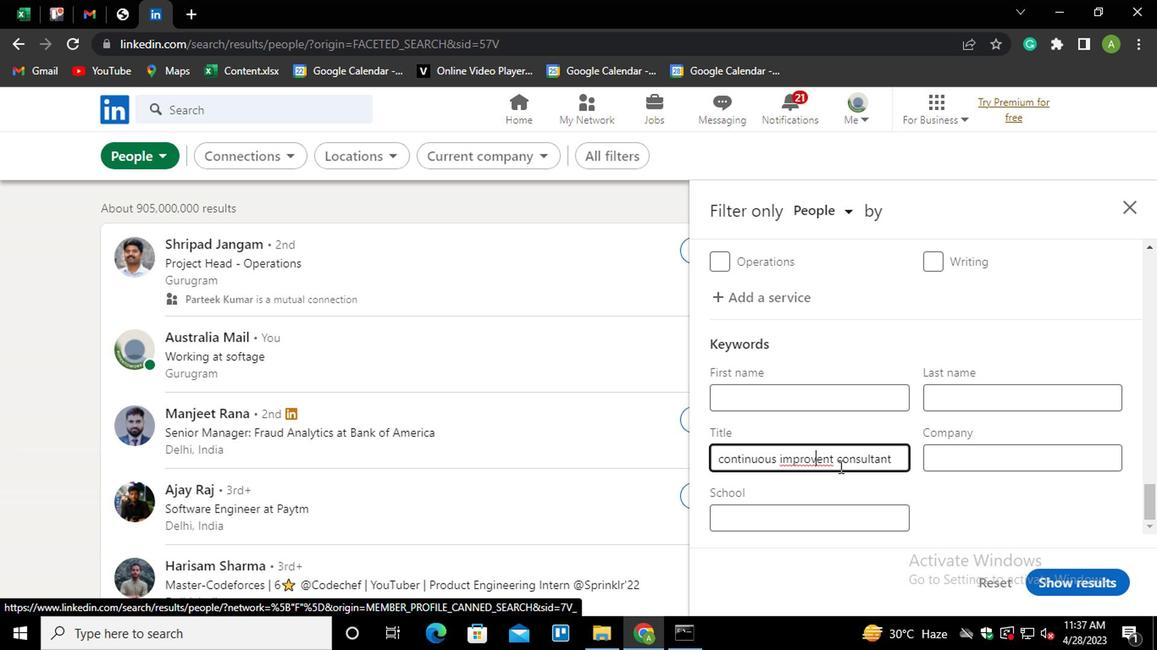 
Action: Mouse moved to (936, 500)
Screenshot: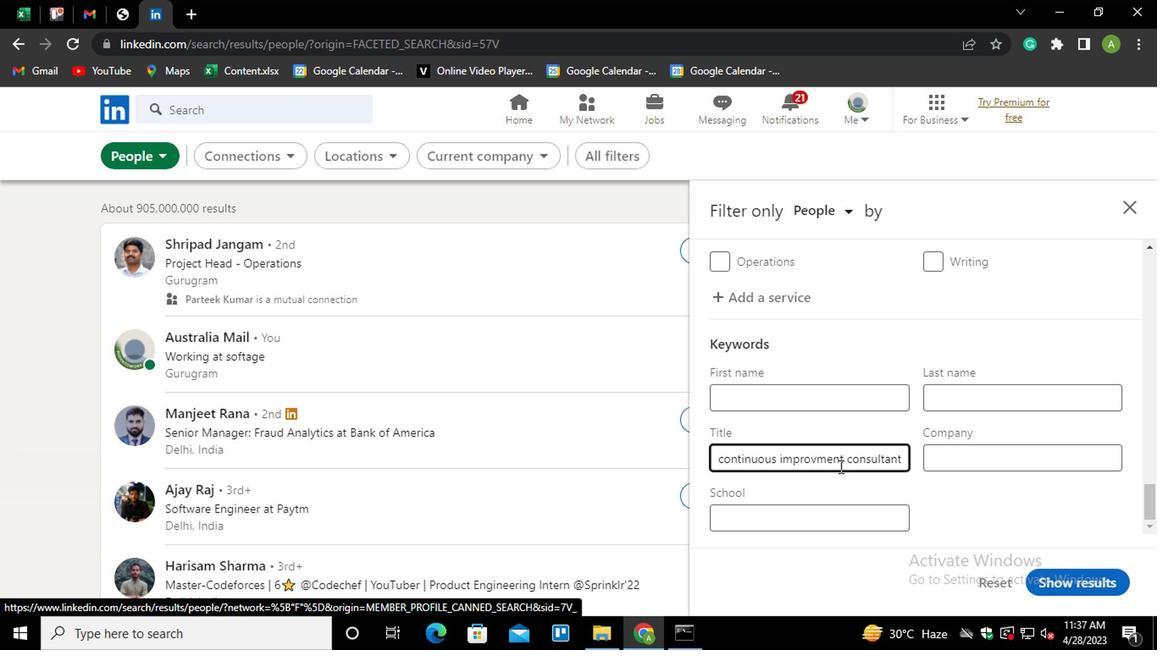 
Action: Mouse pressed left at (936, 500)
Screenshot: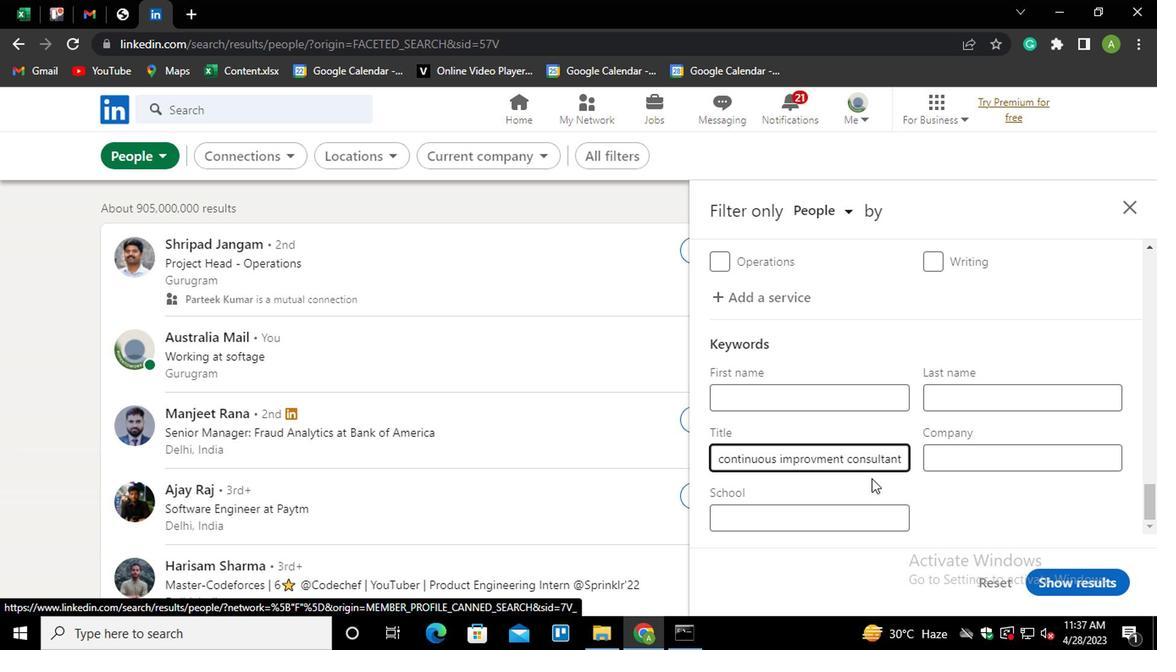 
Action: Mouse moved to (1037, 586)
Screenshot: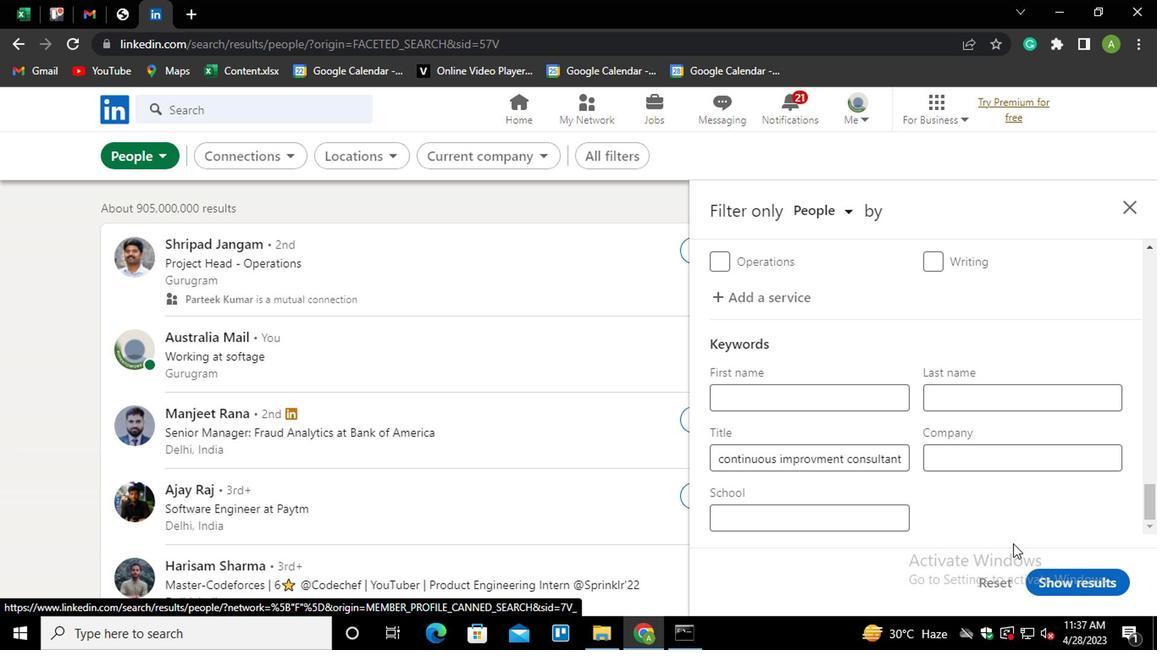 
Action: Mouse pressed left at (1037, 586)
Screenshot: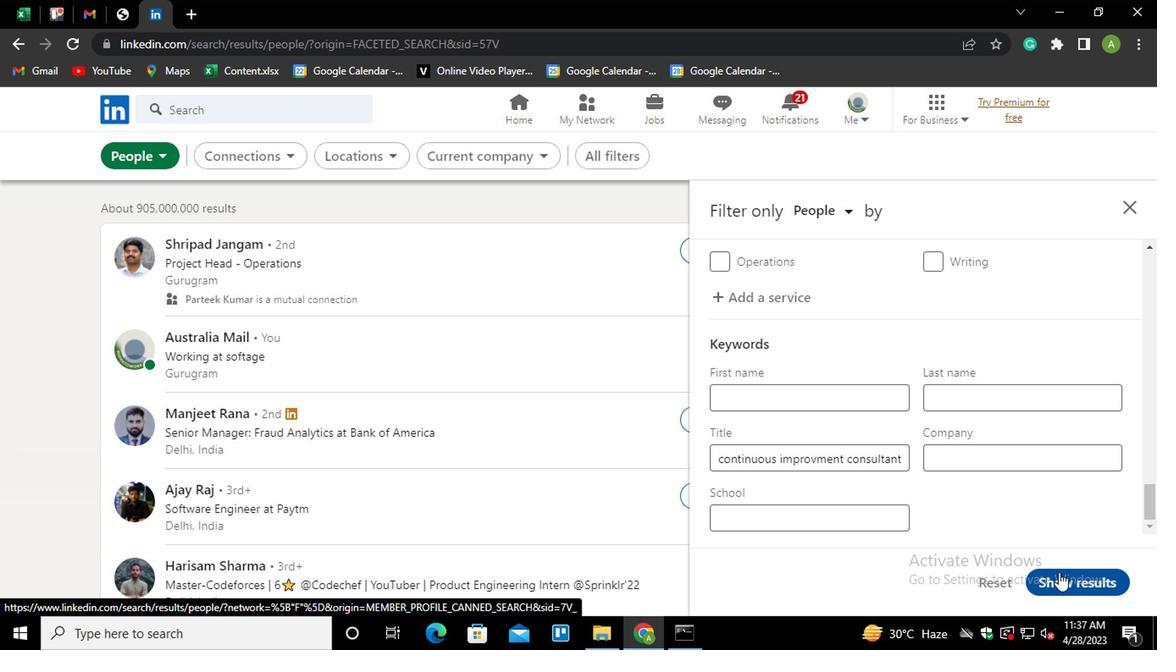 
